 Task: Look for space in Pingzhuang, China from 2nd August, 2023 to 12th August, 2023 for 2 adults in price range Rs.5000 to Rs.10000. Place can be private room with 1  bedroom having 1 bed and 1 bathroom. Property type can be house, flat, guest house, hotel. Booking option can be shelf check-in. Required host language is Chinese (Simplified).
Action: Mouse moved to (634, 92)
Screenshot: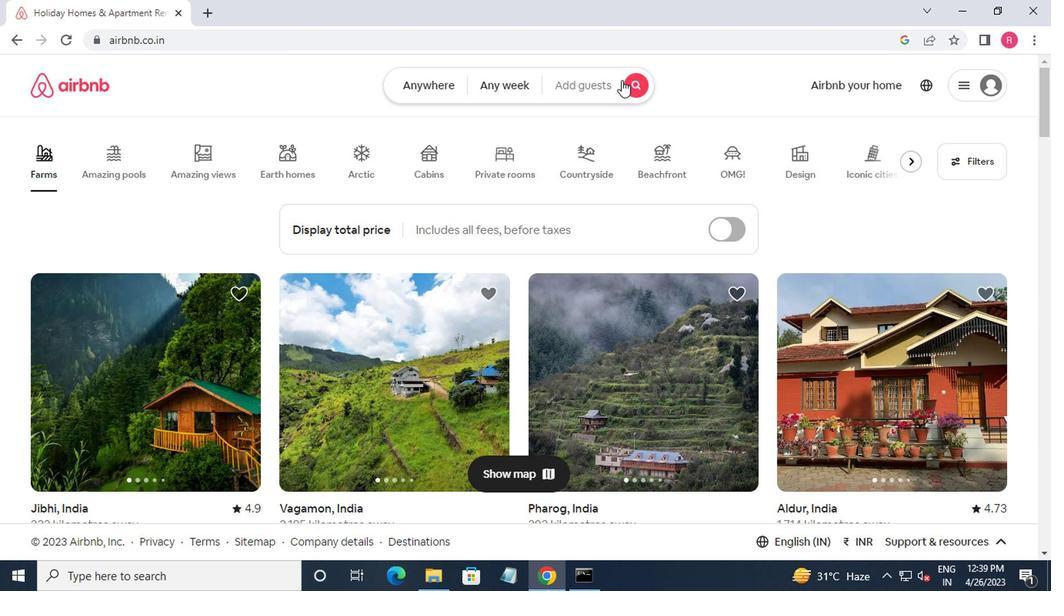 
Action: Mouse pressed left at (634, 92)
Screenshot: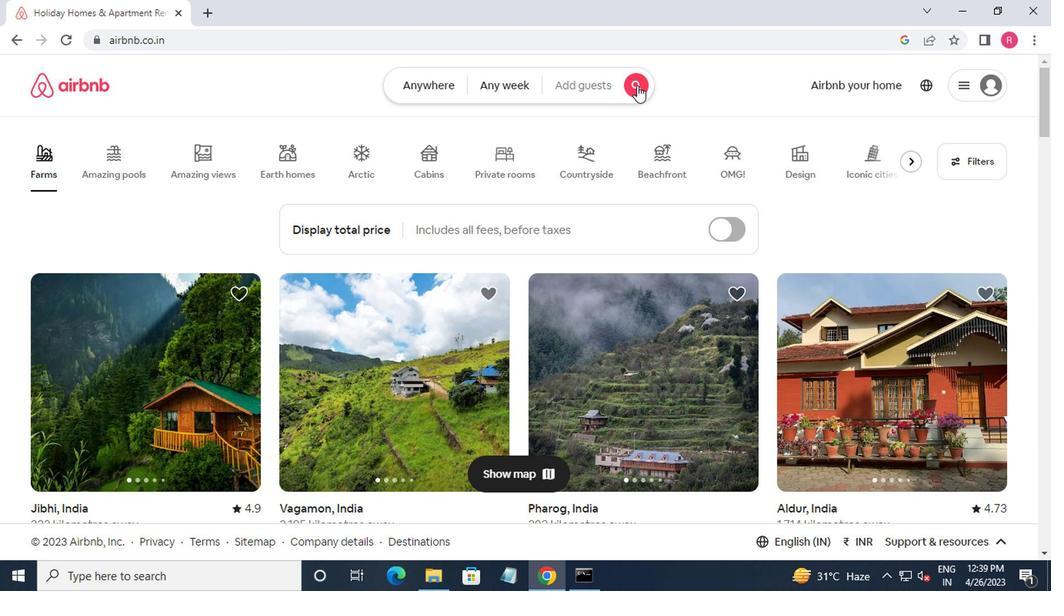 
Action: Mouse moved to (255, 149)
Screenshot: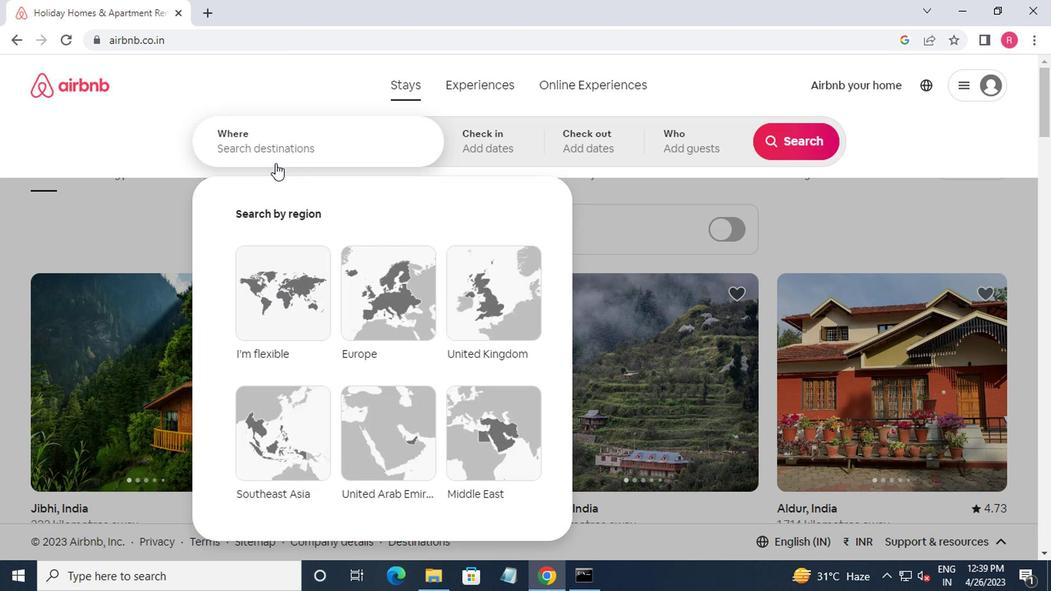 
Action: Mouse pressed left at (255, 149)
Screenshot: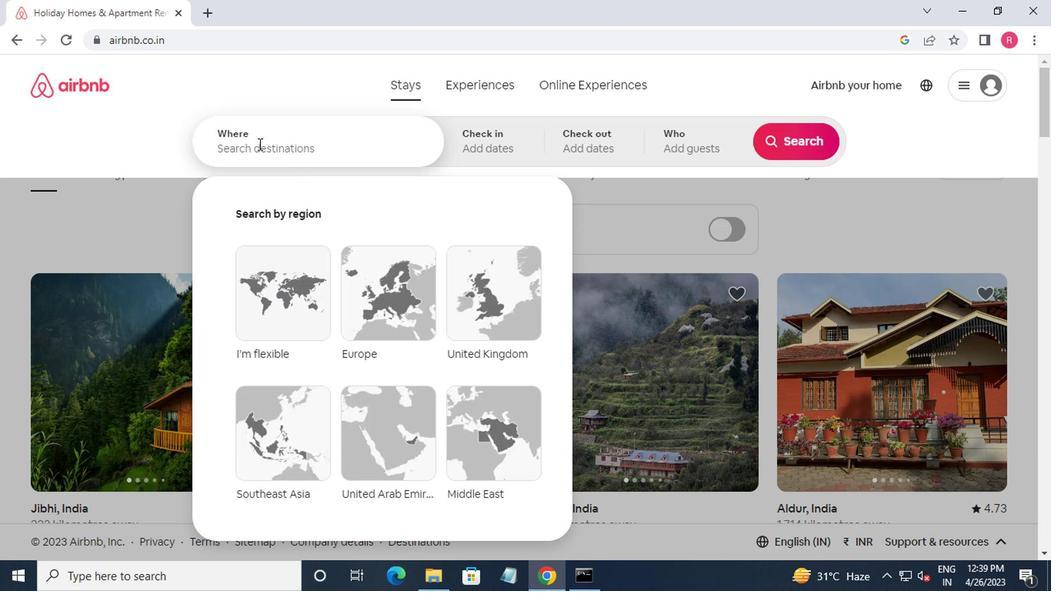 
Action: Mouse moved to (279, 149)
Screenshot: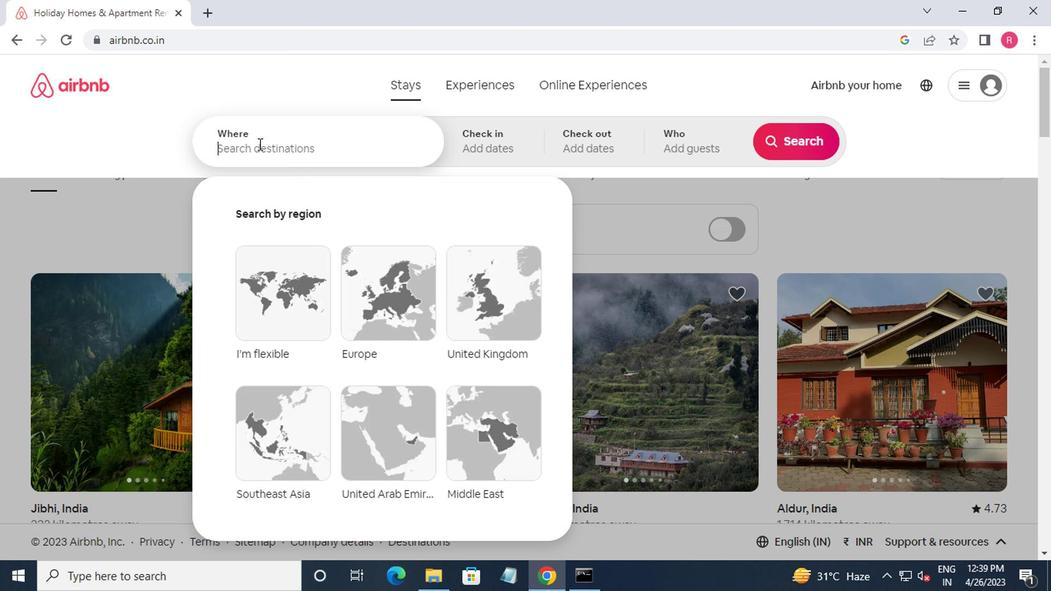 
Action: Key pressed pingznuang,china
Screenshot: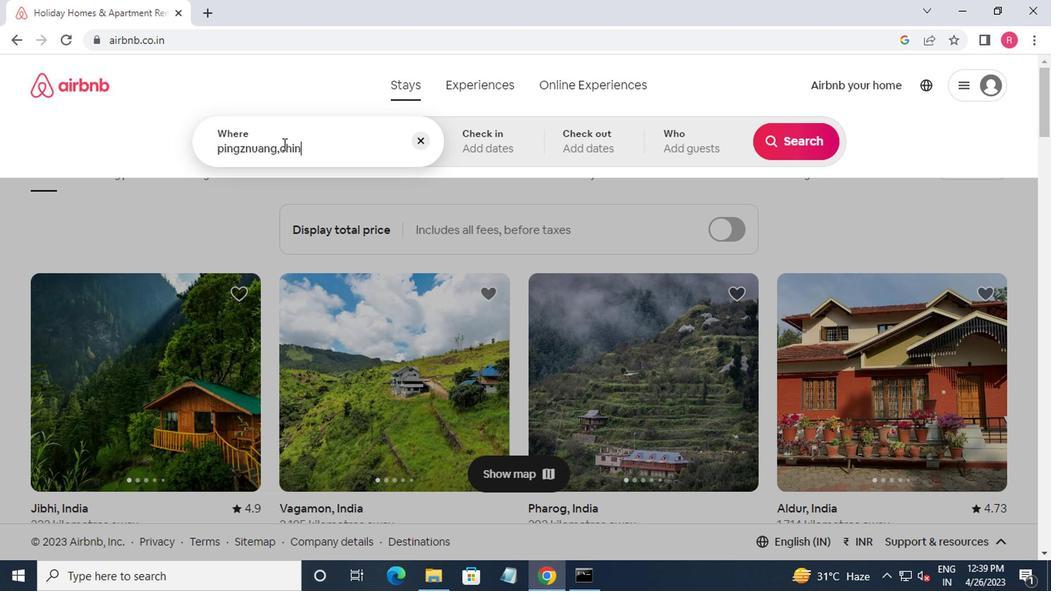 
Action: Mouse moved to (279, 149)
Screenshot: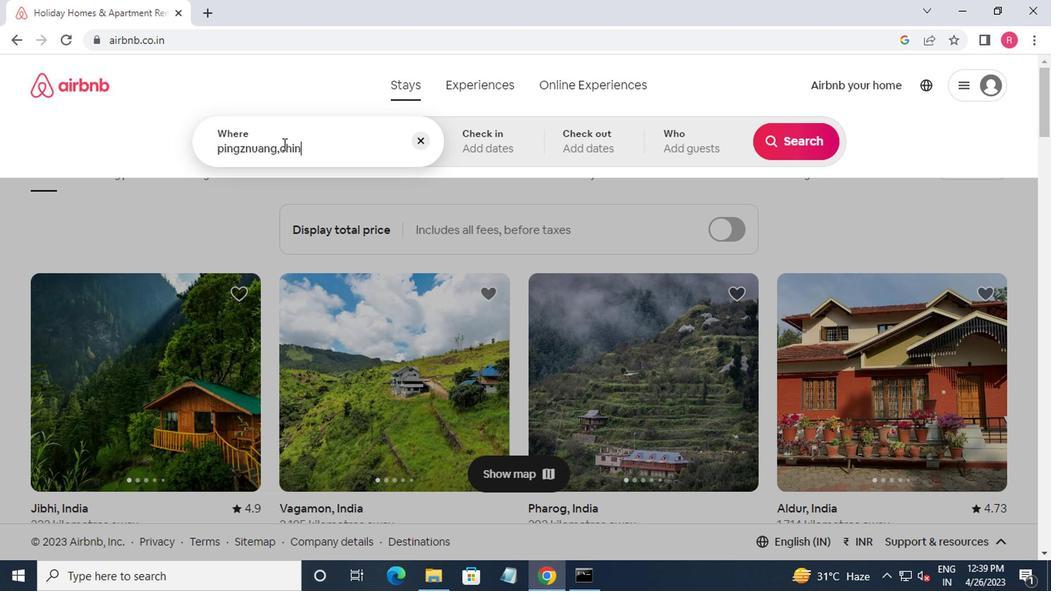 
Action: Key pressed <Key.enter>
Screenshot: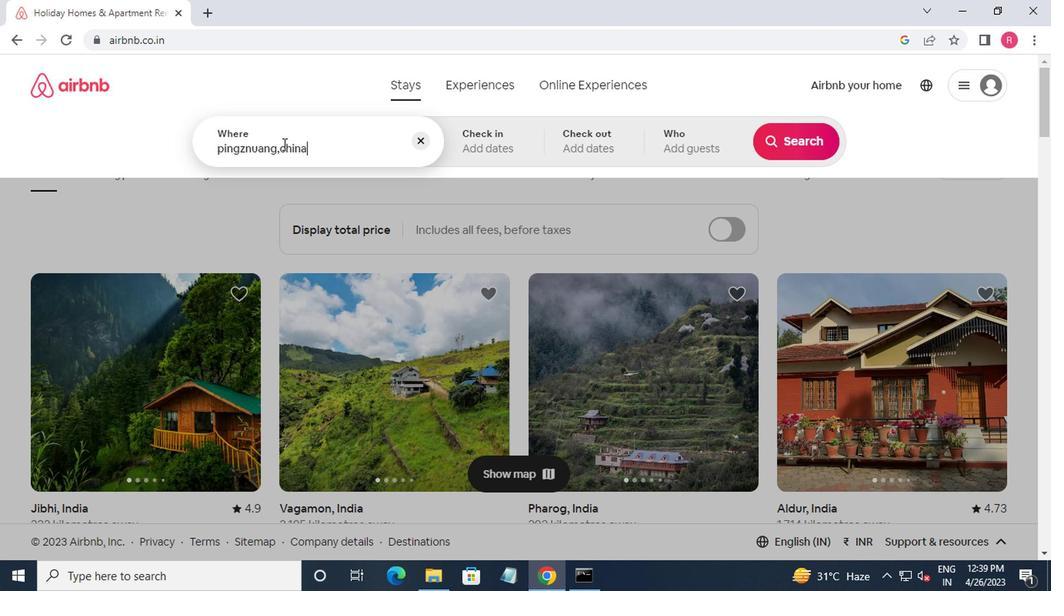 
Action: Mouse moved to (789, 266)
Screenshot: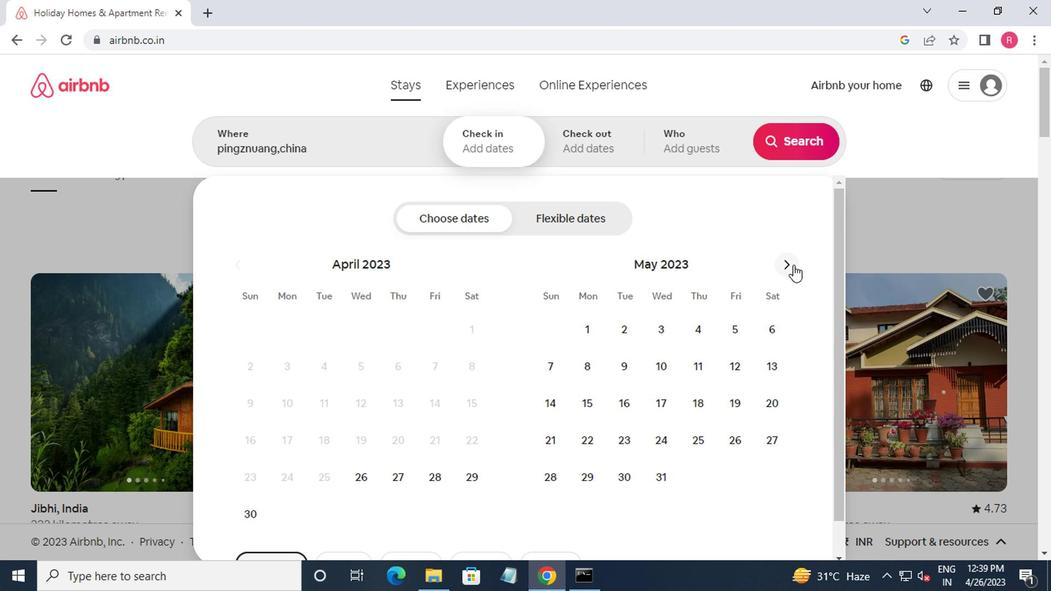 
Action: Mouse pressed left at (789, 266)
Screenshot: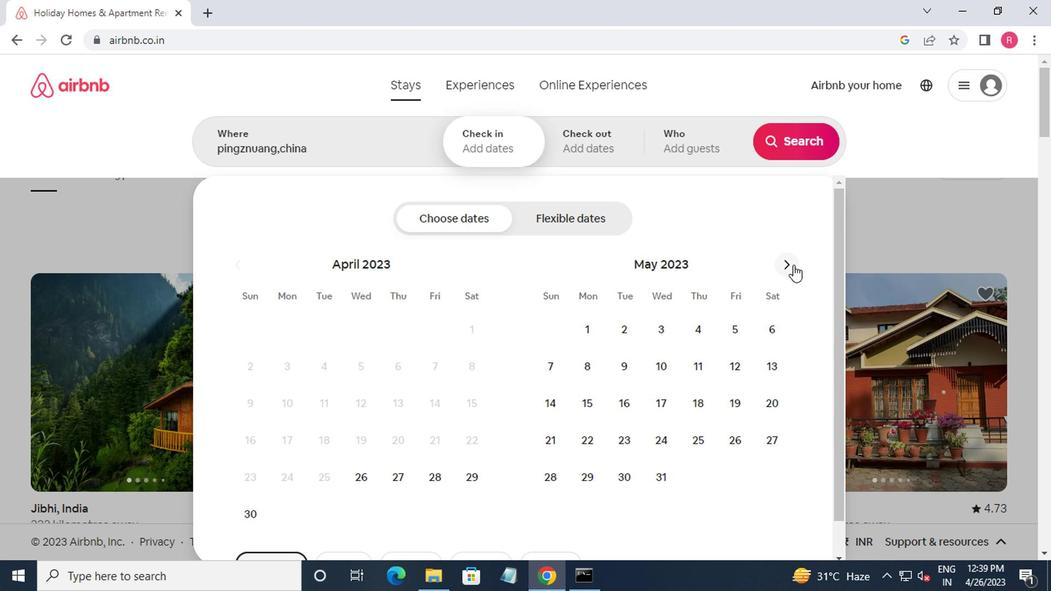
Action: Mouse moved to (788, 267)
Screenshot: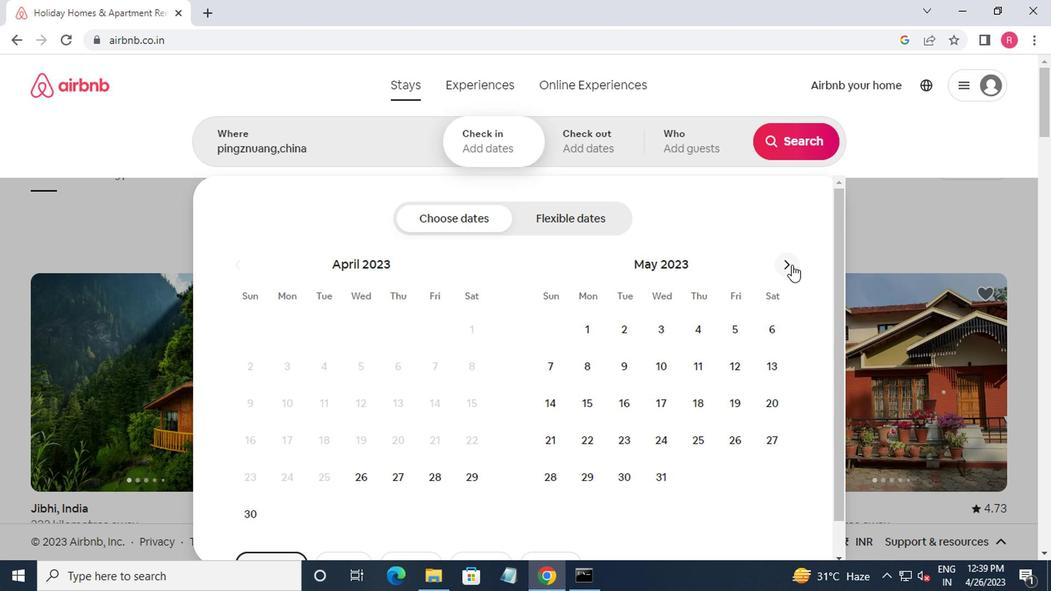 
Action: Mouse pressed left at (788, 267)
Screenshot: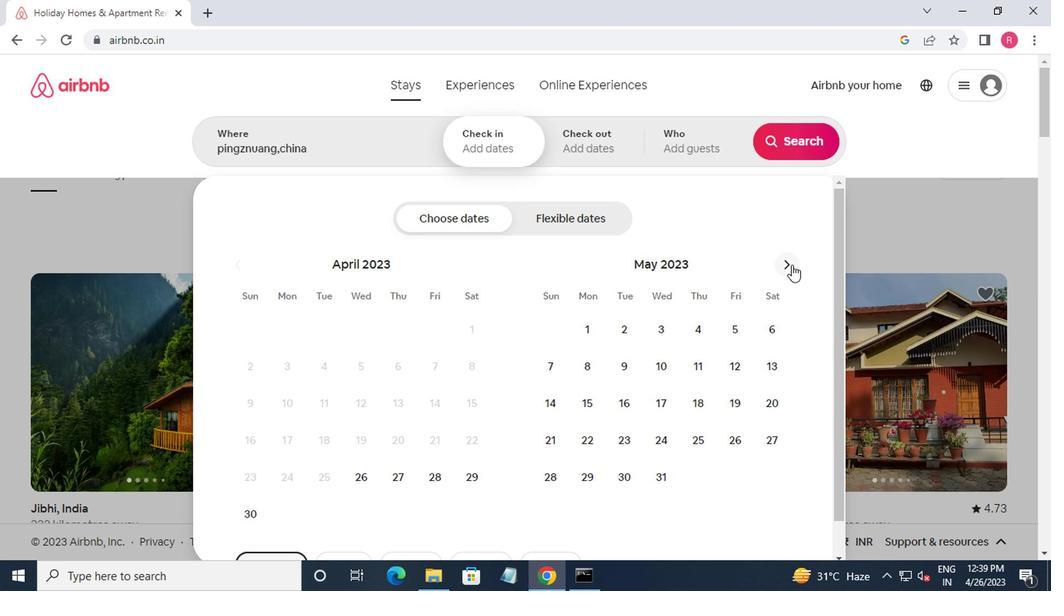 
Action: Mouse pressed left at (788, 267)
Screenshot: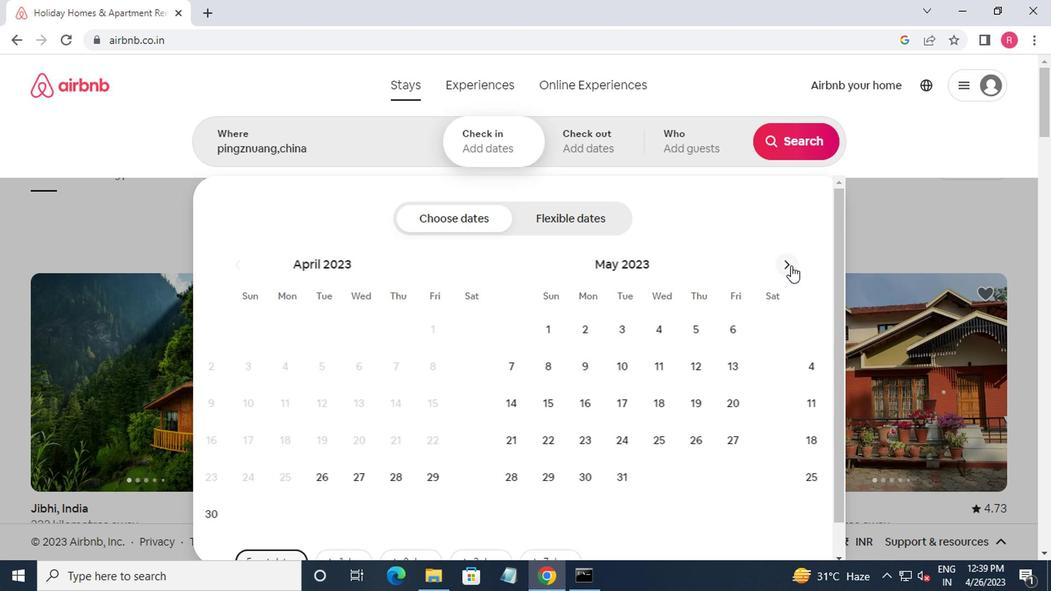 
Action: Mouse moved to (792, 270)
Screenshot: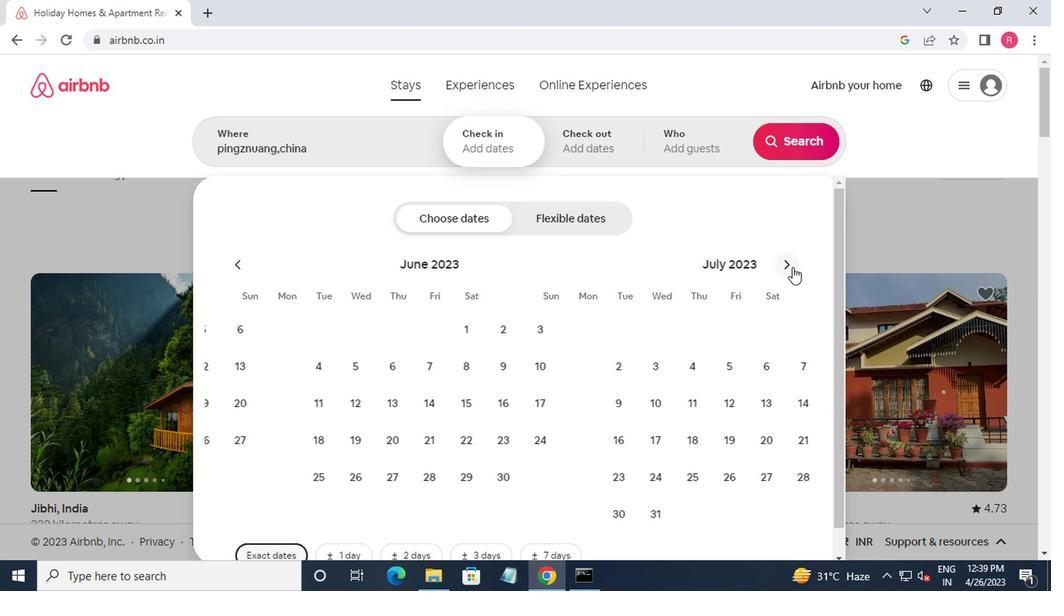 
Action: Mouse pressed left at (792, 270)
Screenshot: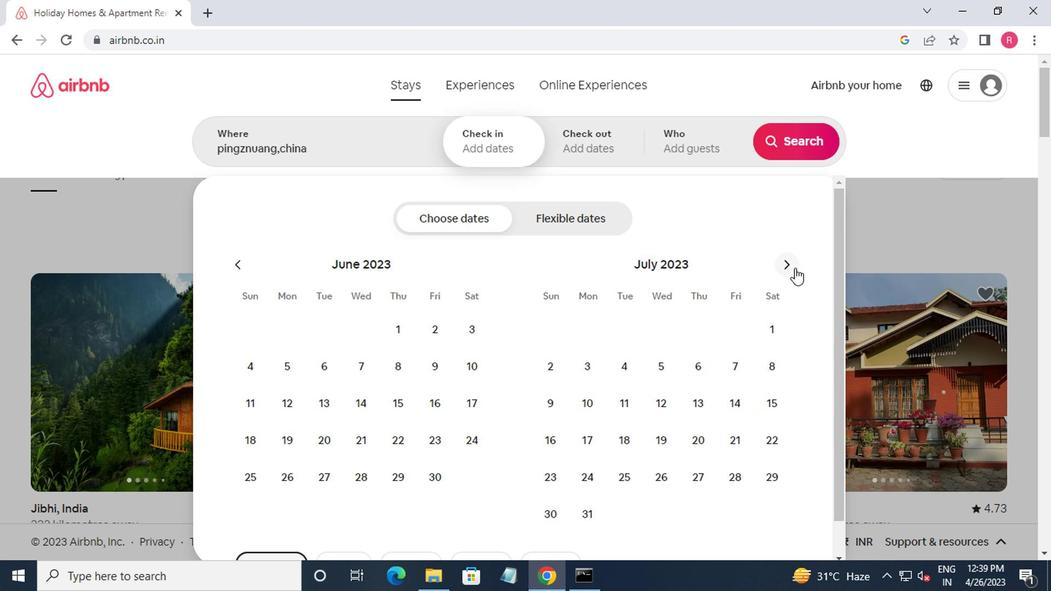 
Action: Mouse moved to (658, 334)
Screenshot: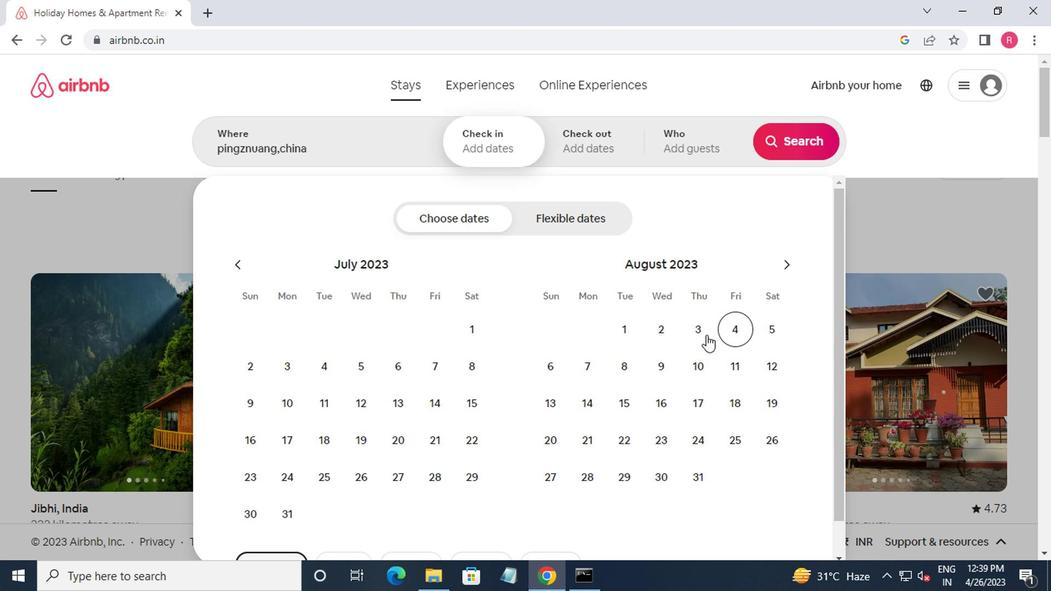 
Action: Mouse pressed left at (658, 334)
Screenshot: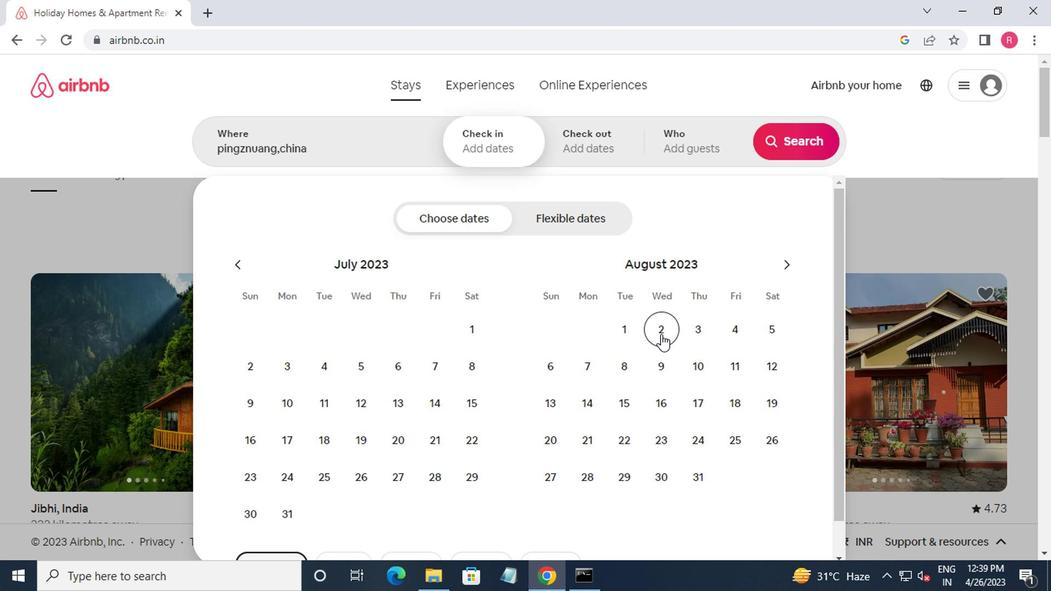 
Action: Mouse moved to (757, 363)
Screenshot: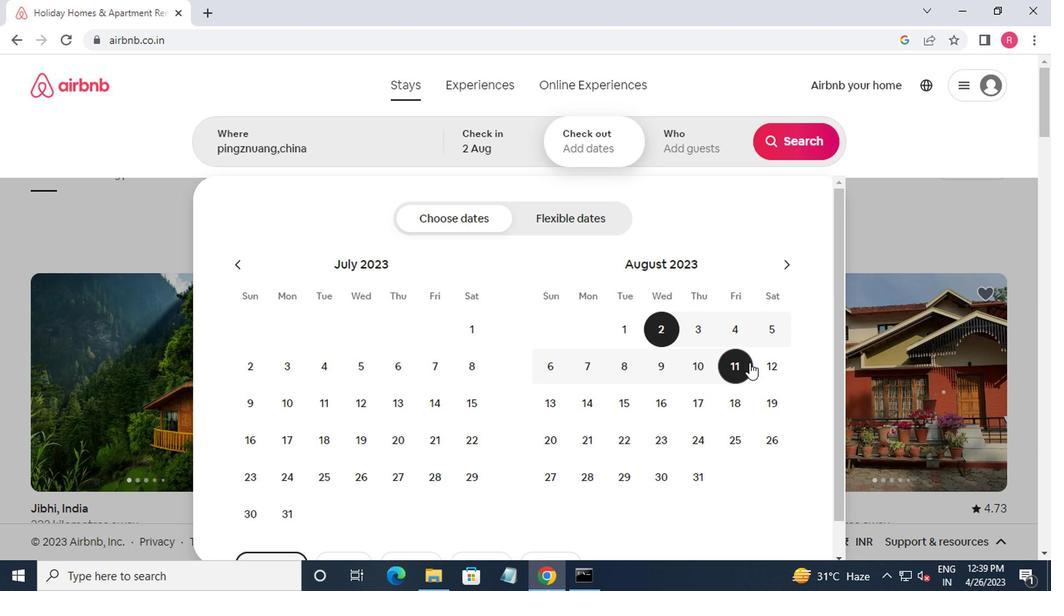 
Action: Mouse pressed left at (757, 363)
Screenshot: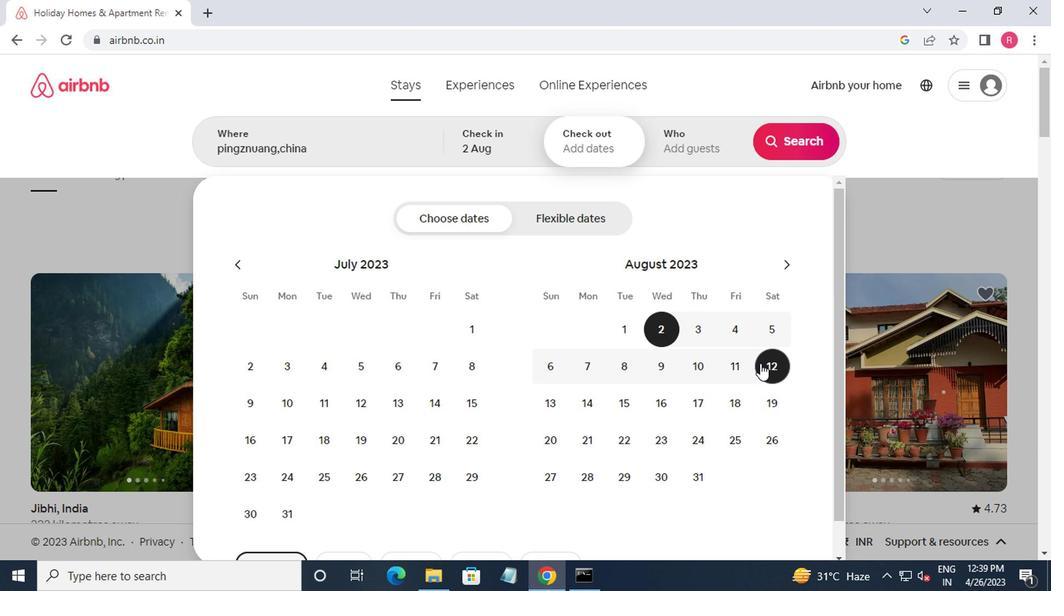 
Action: Mouse moved to (666, 157)
Screenshot: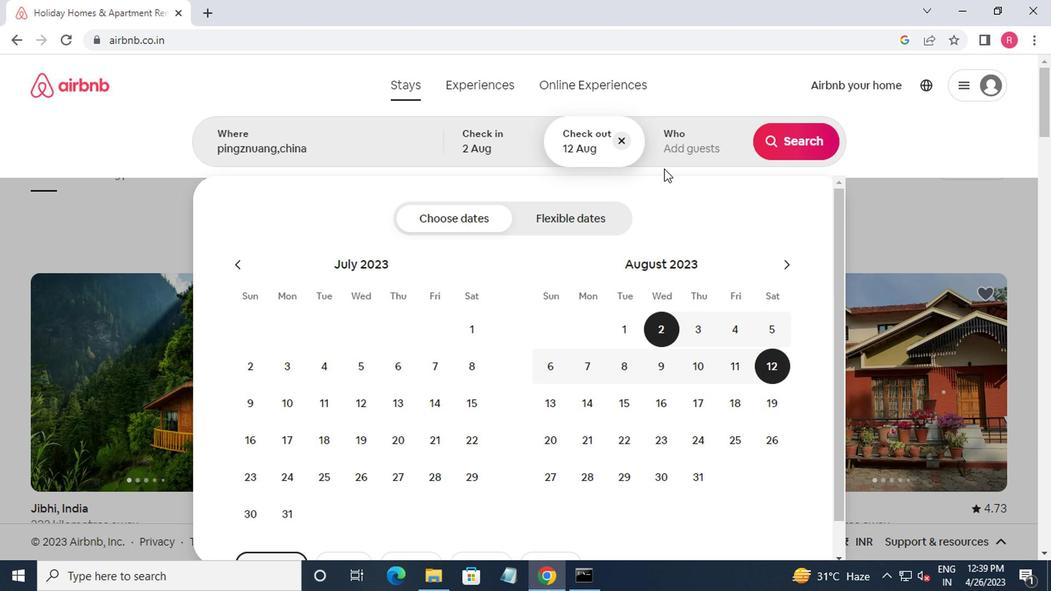 
Action: Mouse pressed left at (666, 157)
Screenshot: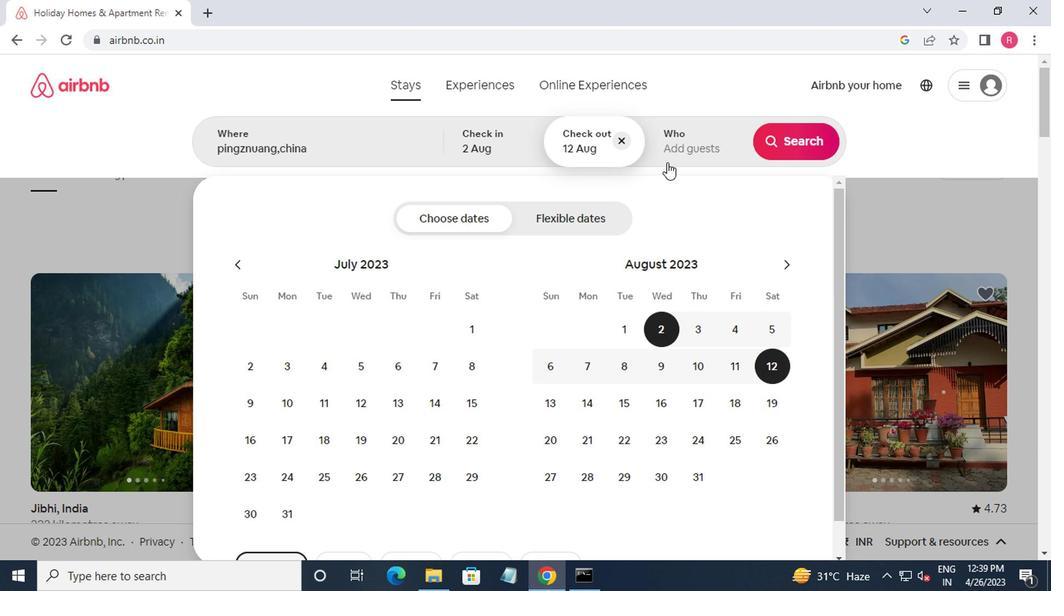 
Action: Mouse moved to (804, 224)
Screenshot: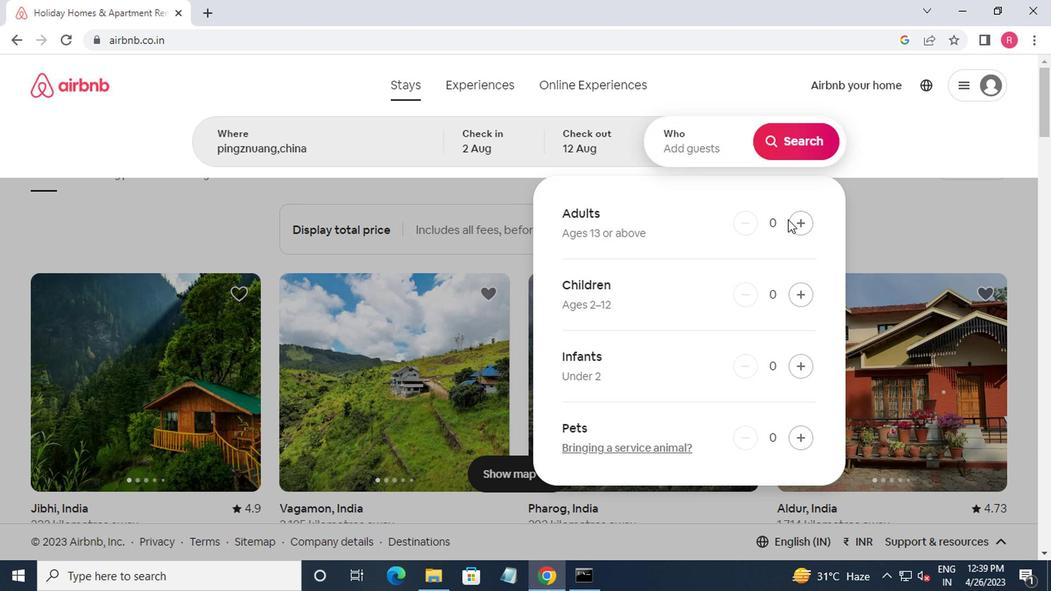 
Action: Mouse pressed left at (804, 224)
Screenshot: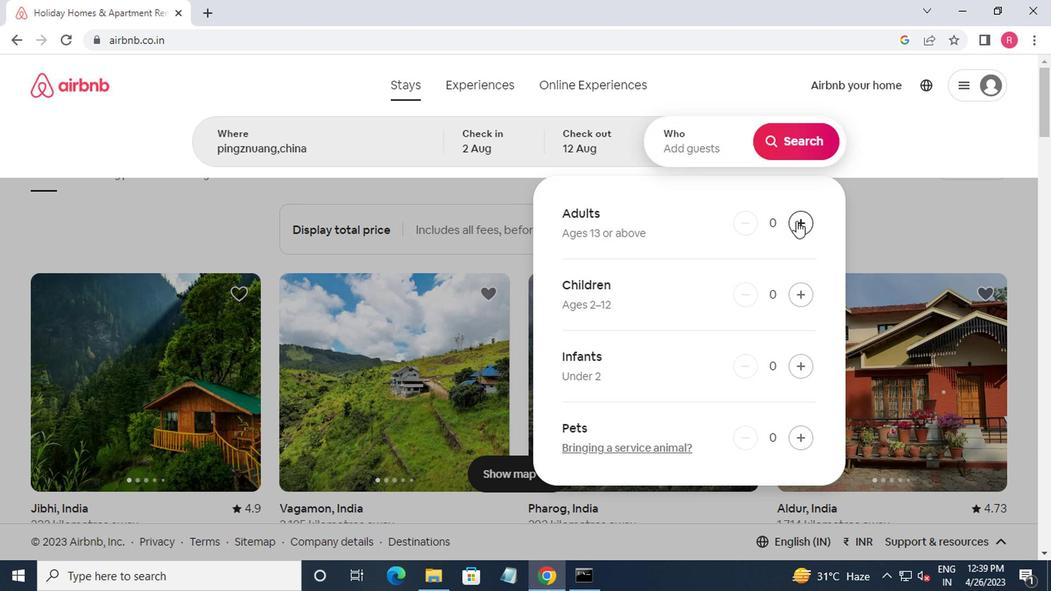
Action: Mouse moved to (804, 224)
Screenshot: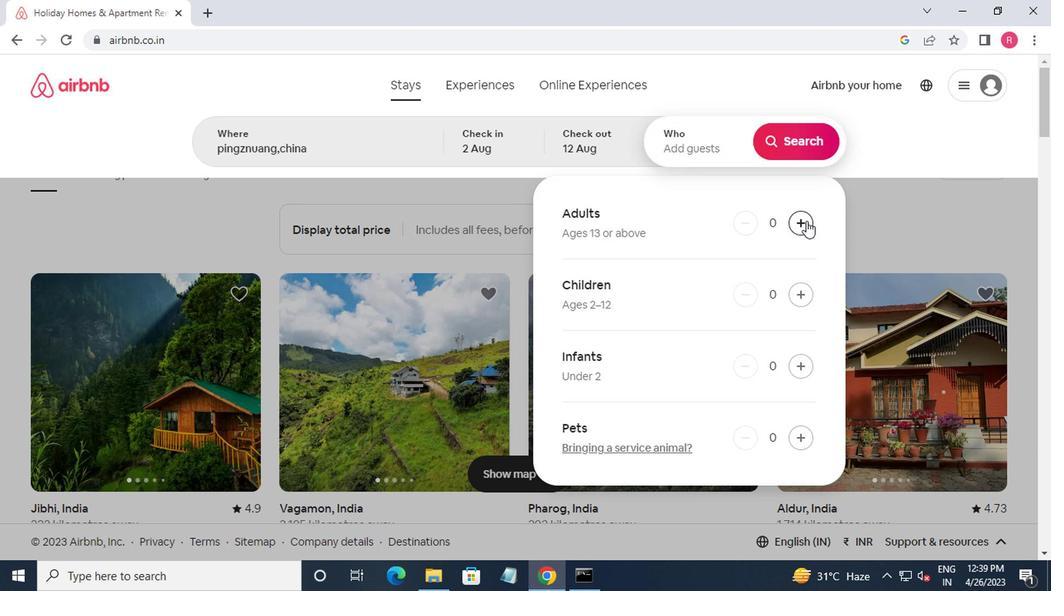 
Action: Mouse pressed left at (804, 224)
Screenshot: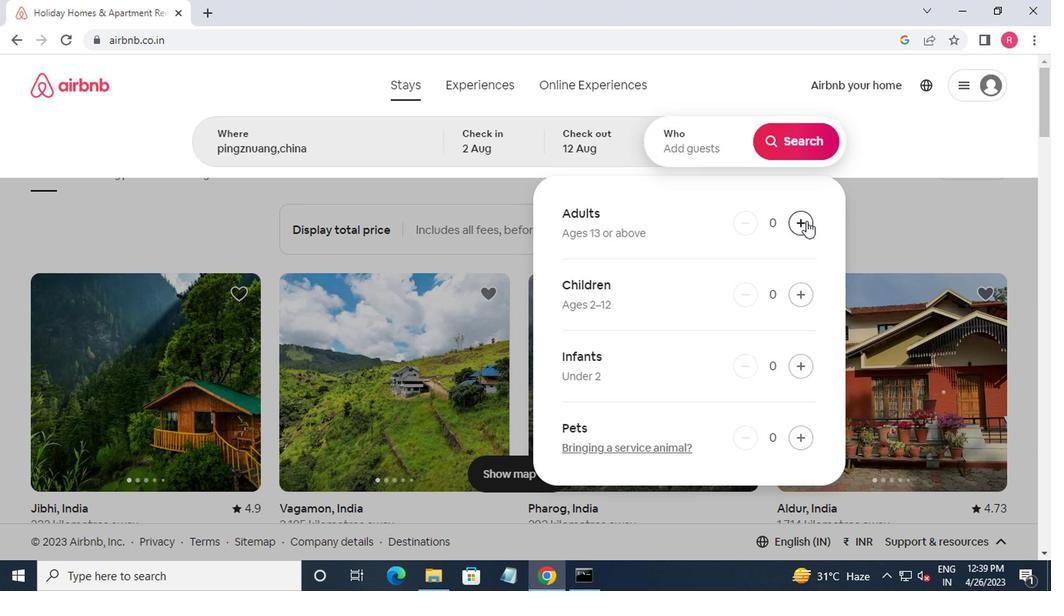 
Action: Mouse moved to (788, 147)
Screenshot: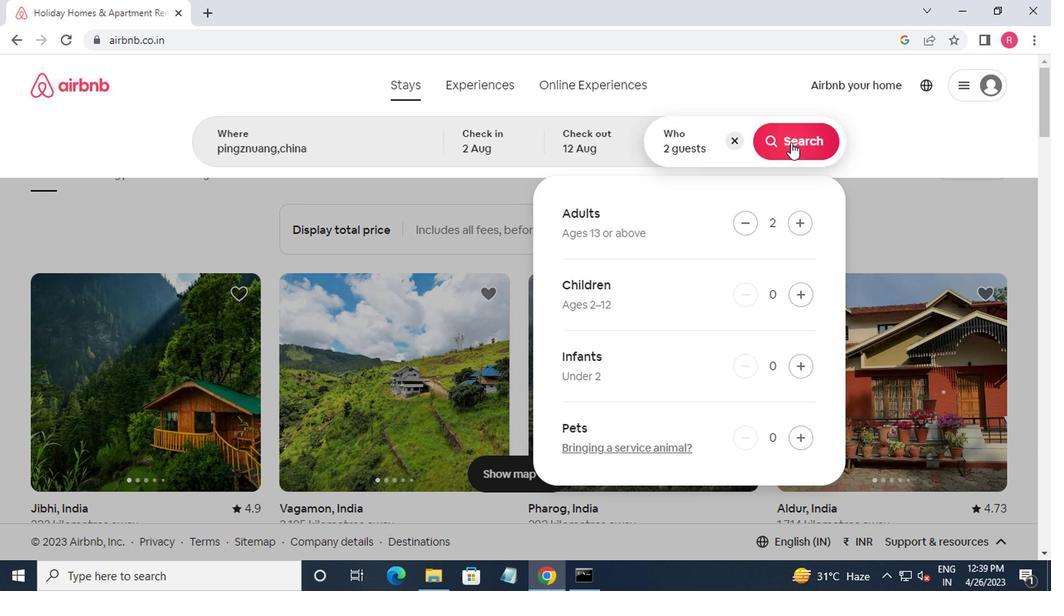 
Action: Mouse pressed left at (788, 147)
Screenshot: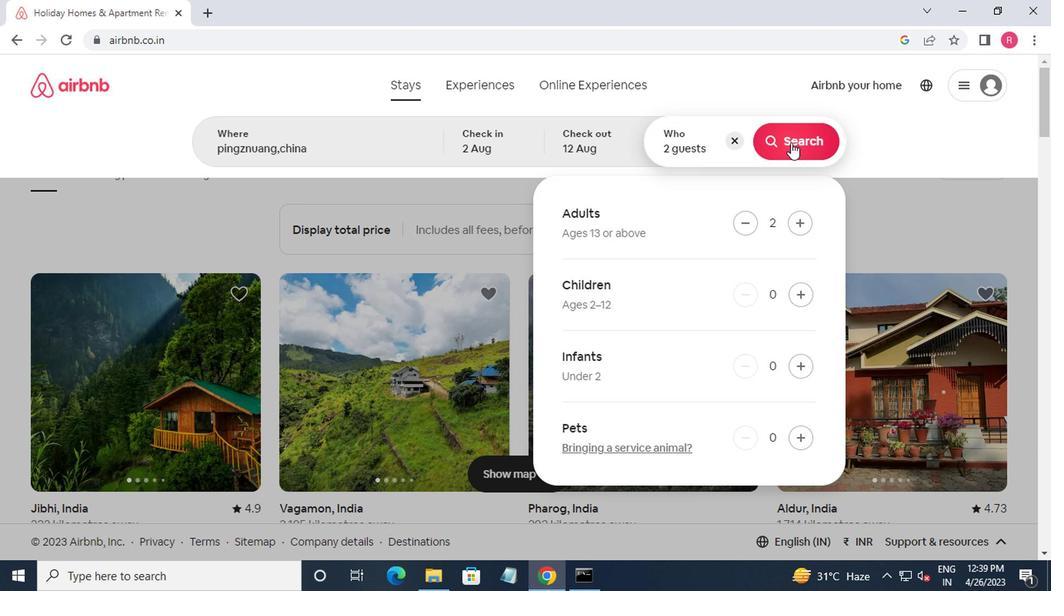 
Action: Mouse moved to (959, 146)
Screenshot: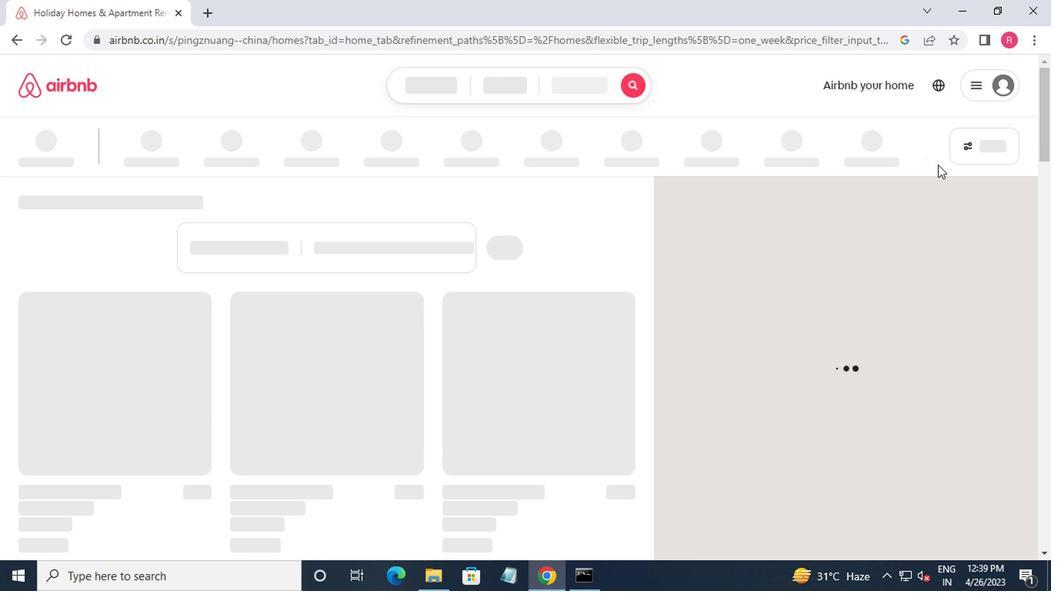 
Action: Mouse pressed left at (959, 146)
Screenshot: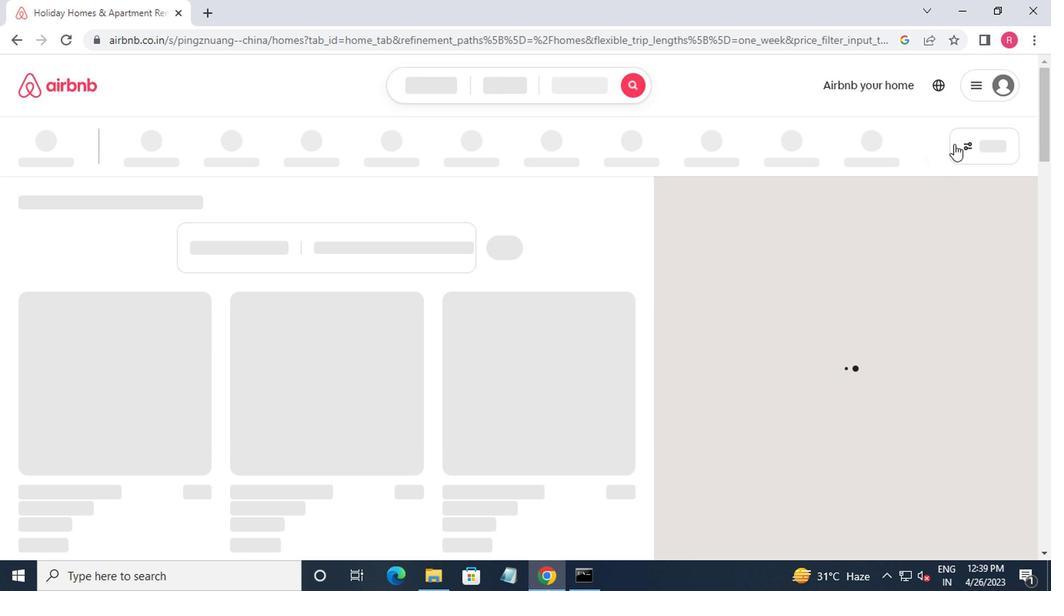 
Action: Mouse moved to (372, 254)
Screenshot: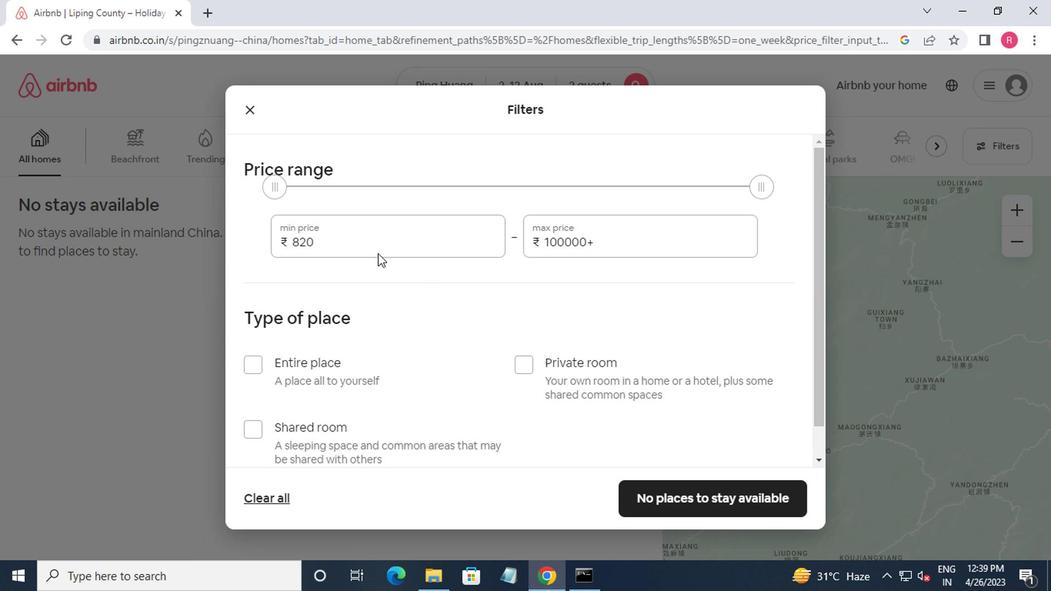 
Action: Mouse pressed left at (372, 254)
Screenshot: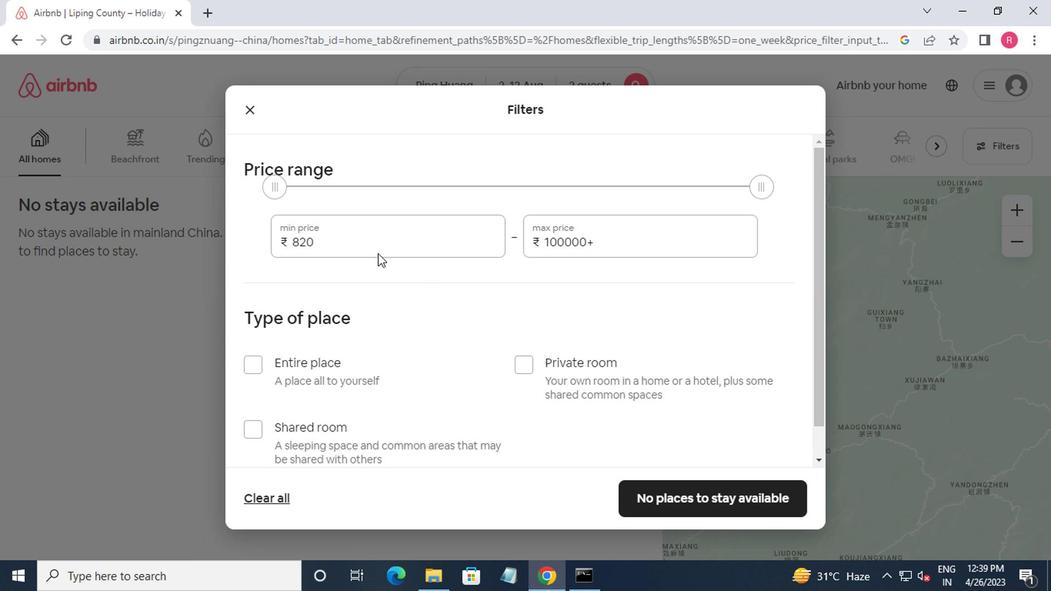 
Action: Mouse moved to (350, 229)
Screenshot: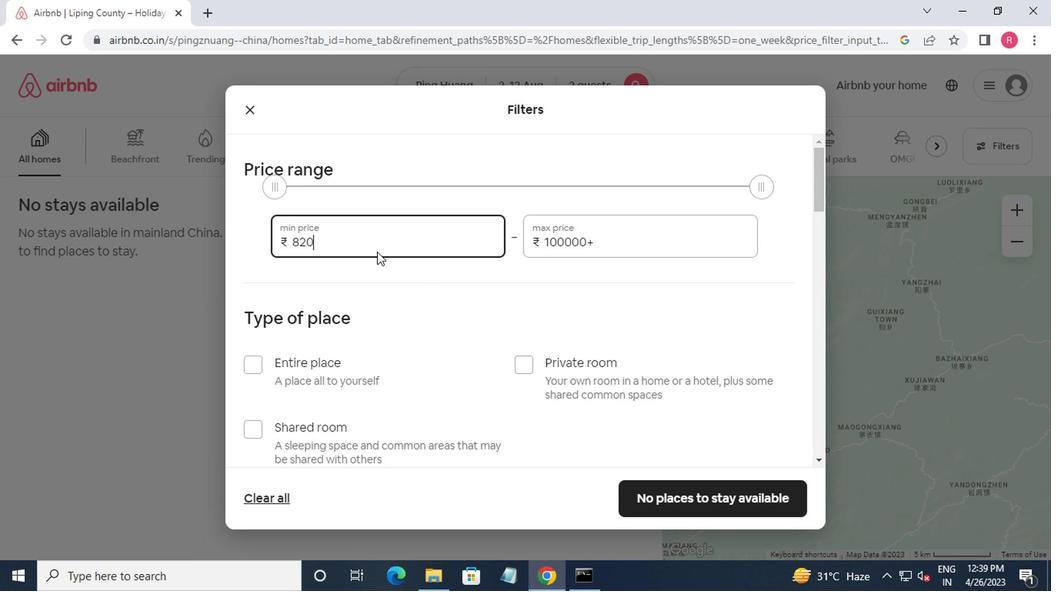 
Action: Key pressed <Key.backspace>
Screenshot: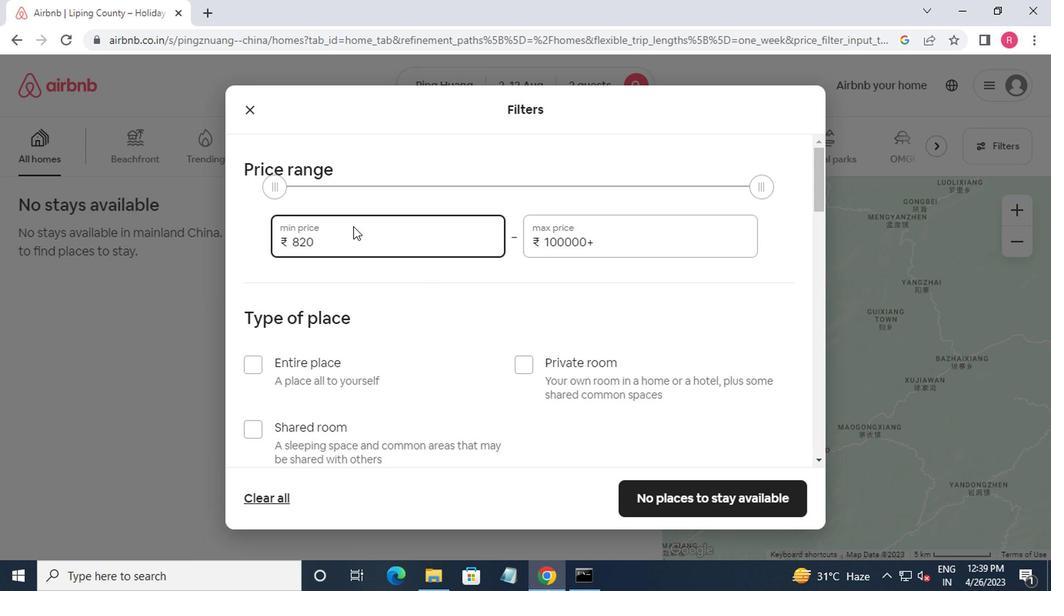 
Action: Mouse moved to (350, 229)
Screenshot: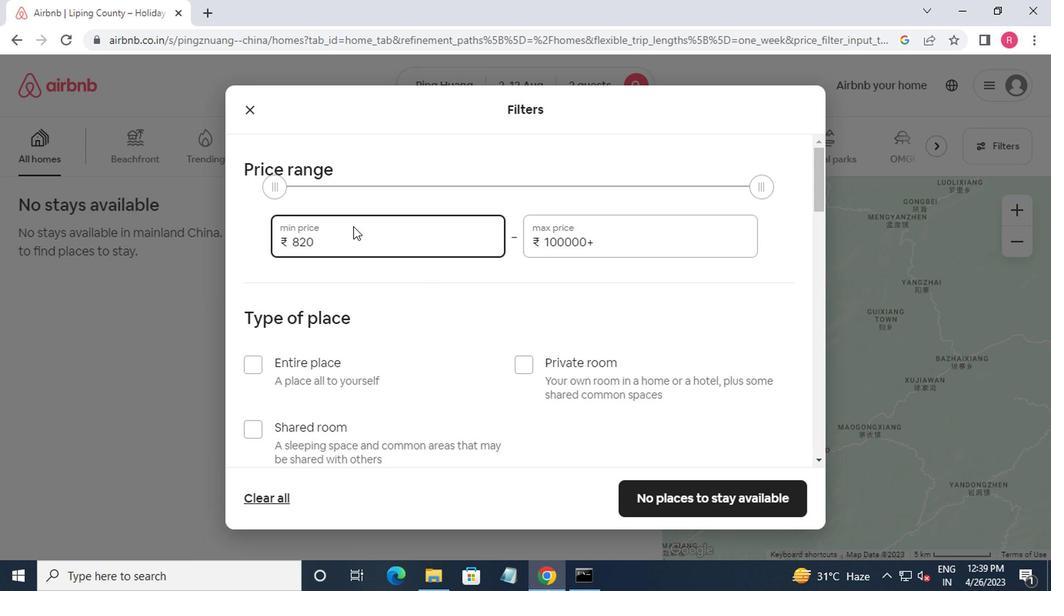 
Action: Key pressed <Key.backspace><Key.backspace><Key.backspace>5000
Screenshot: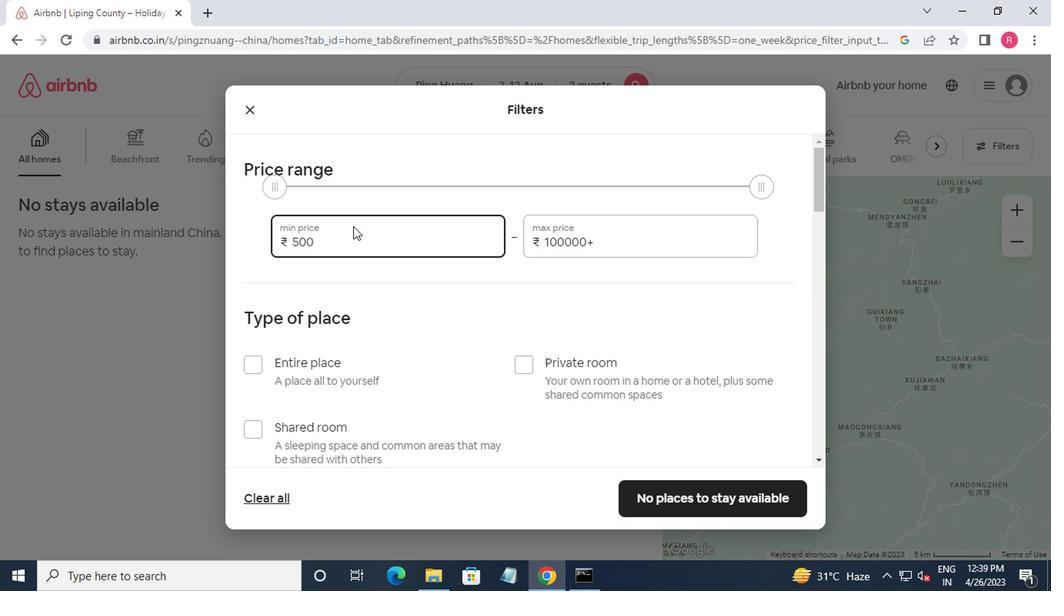 
Action: Mouse moved to (326, 163)
Screenshot: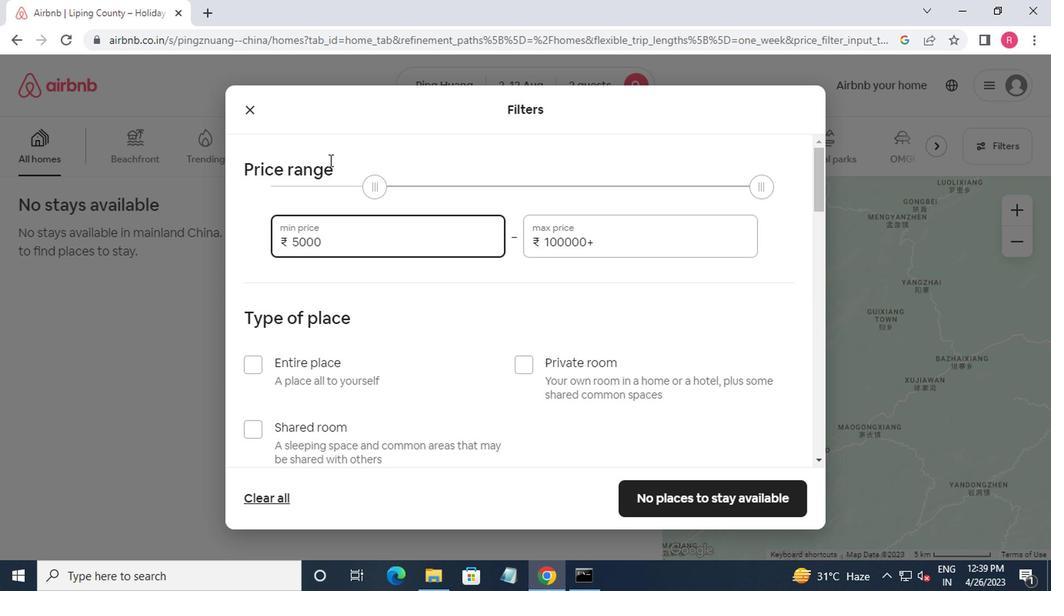 
Action: Key pressed <Key.tab>10000
Screenshot: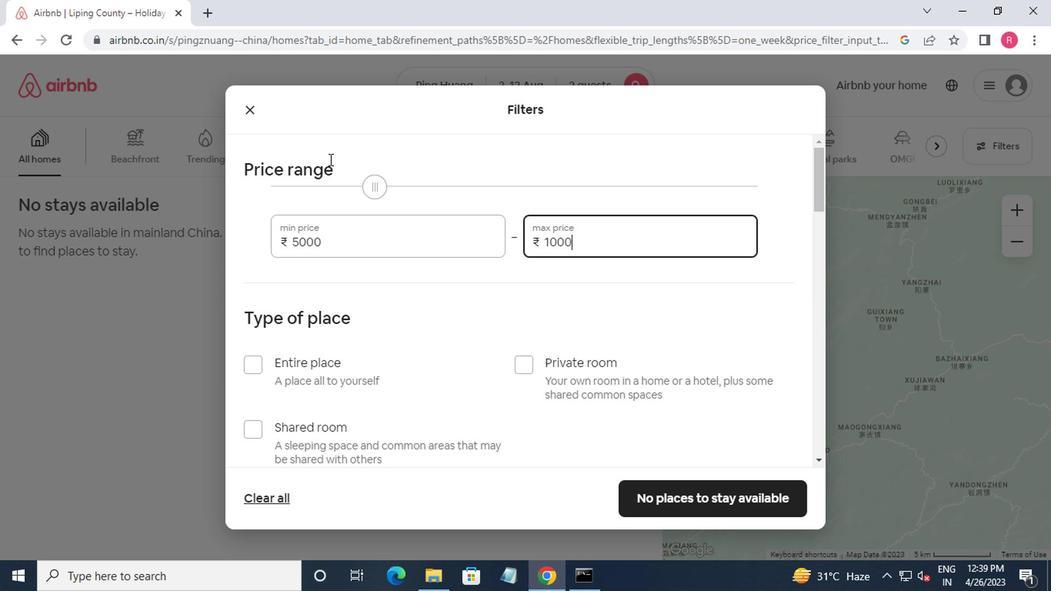 
Action: Mouse moved to (348, 346)
Screenshot: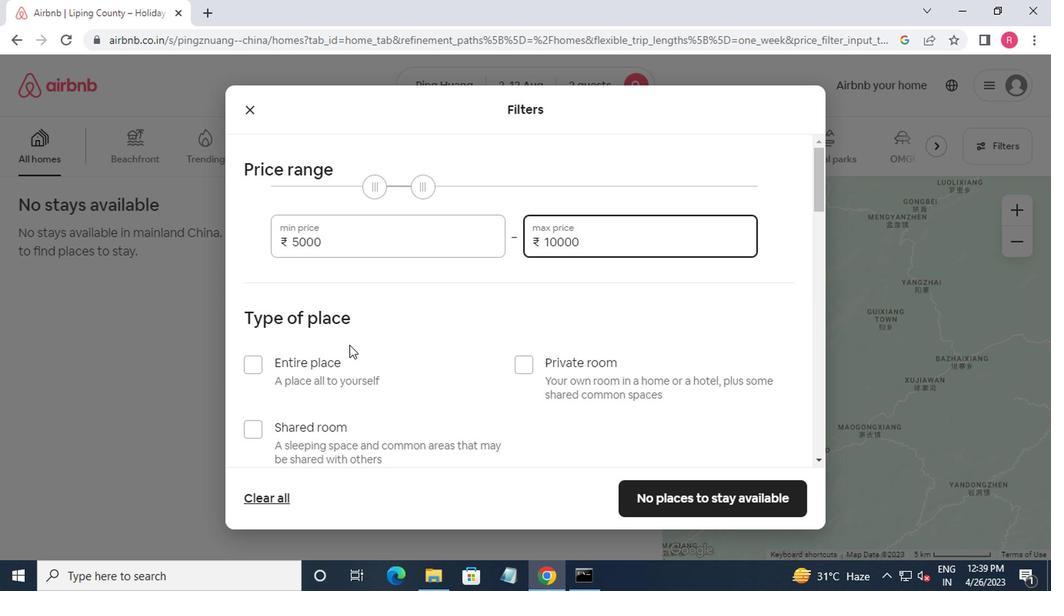 
Action: Mouse scrolled (348, 346) with delta (0, 0)
Screenshot: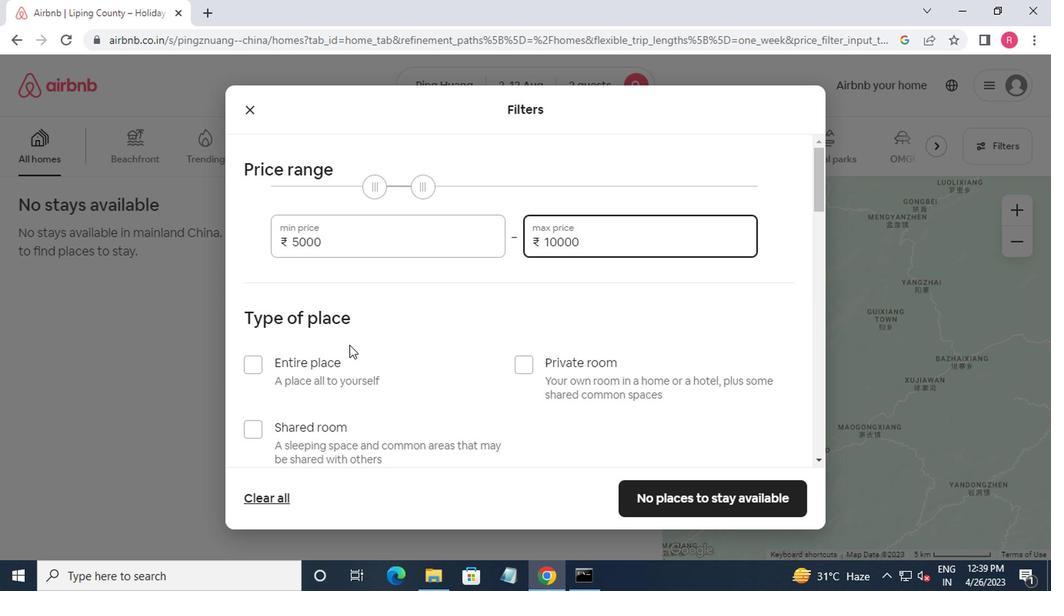 
Action: Mouse moved to (349, 347)
Screenshot: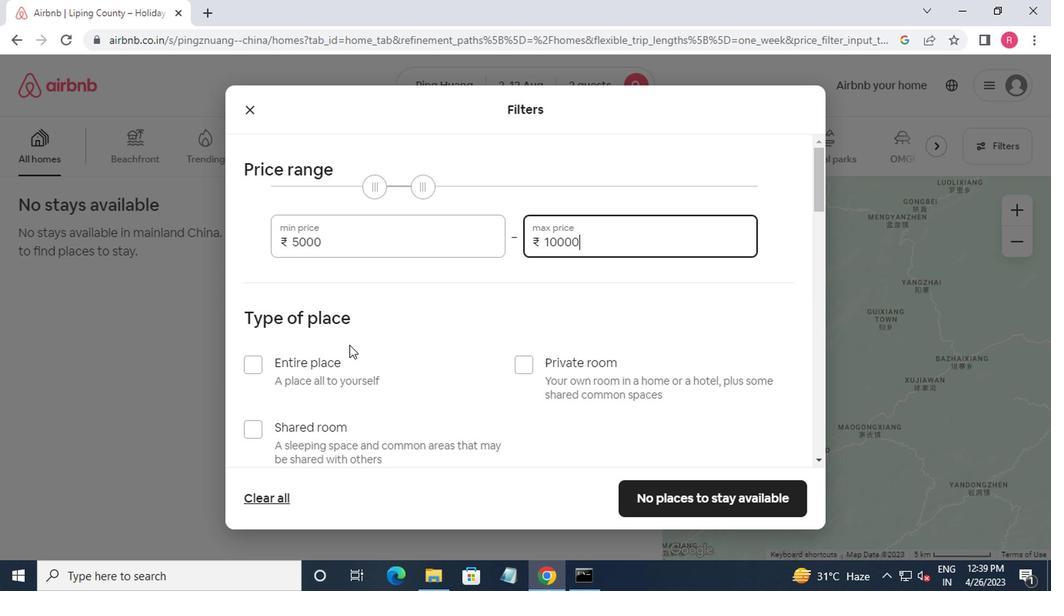 
Action: Mouse scrolled (349, 346) with delta (0, 0)
Screenshot: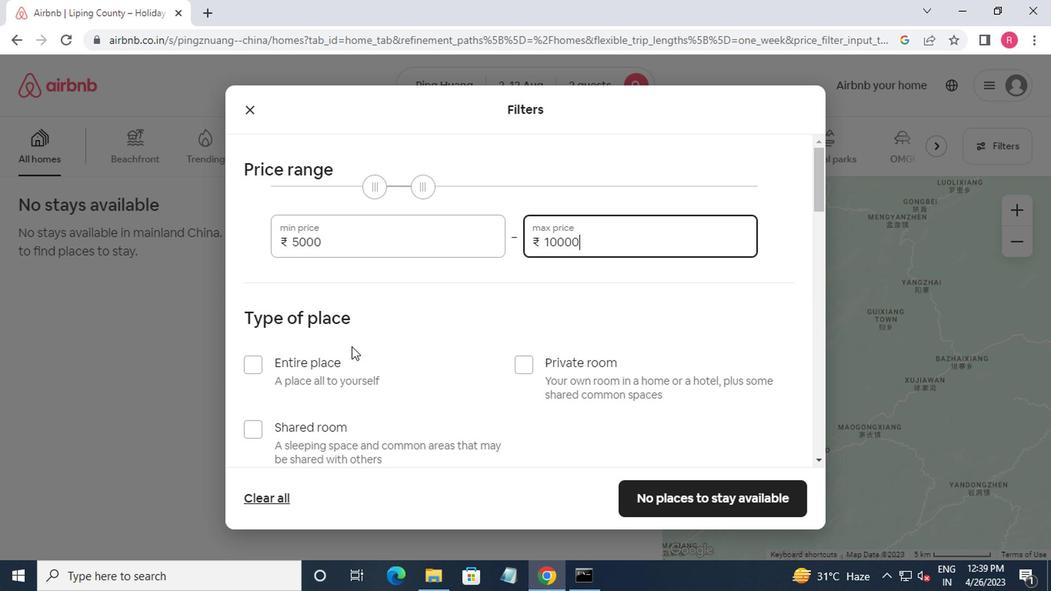 
Action: Mouse moved to (522, 215)
Screenshot: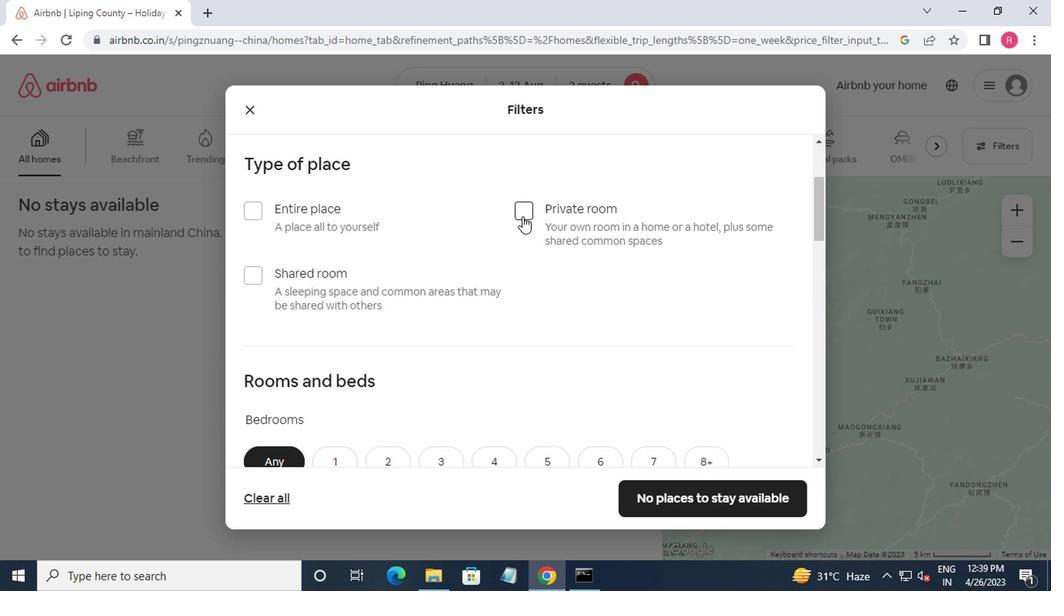 
Action: Mouse pressed left at (522, 215)
Screenshot: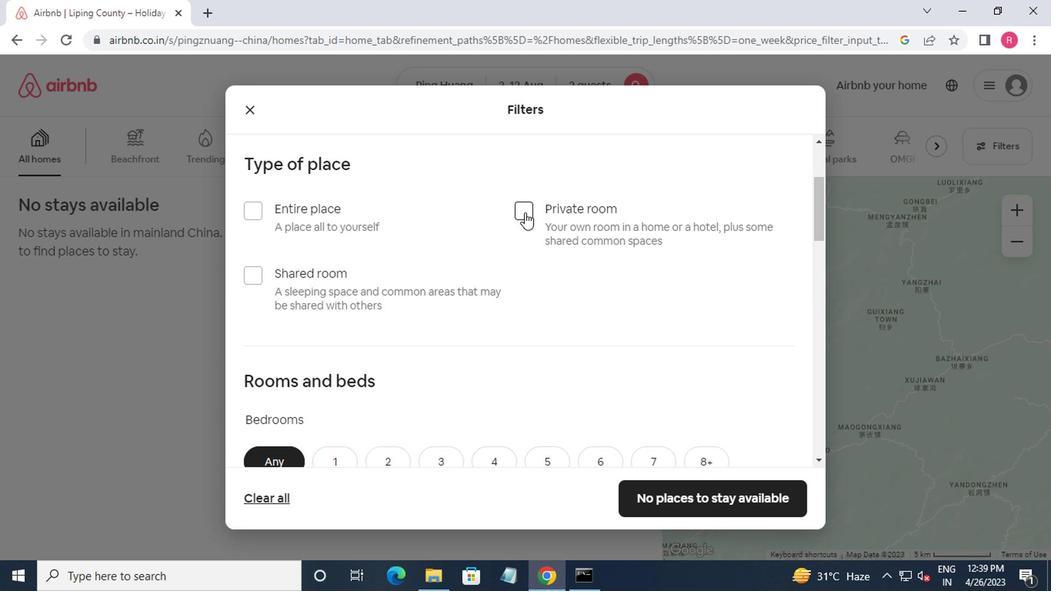 
Action: Mouse moved to (531, 221)
Screenshot: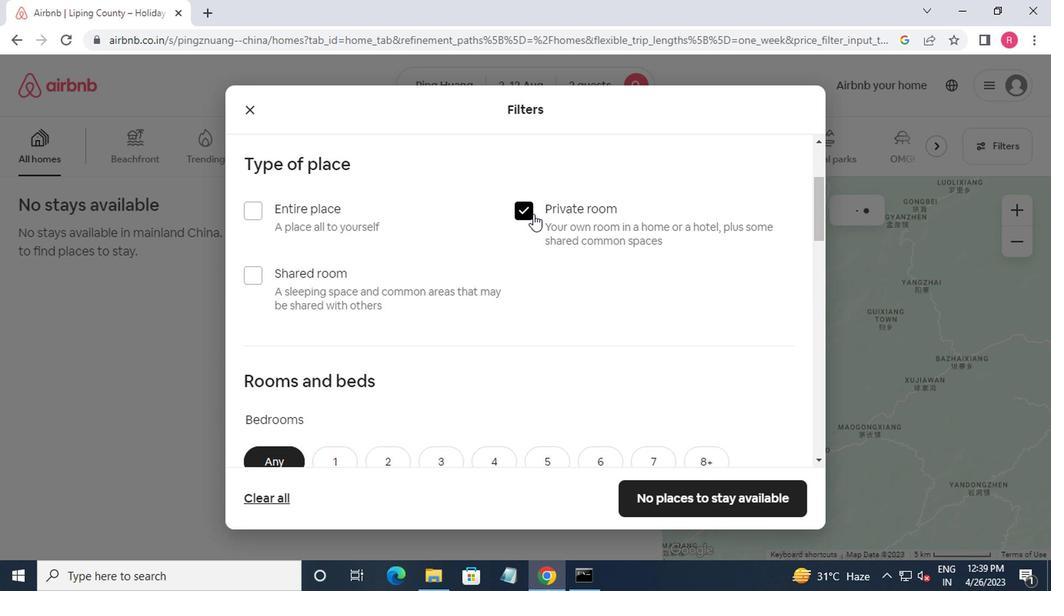 
Action: Mouse scrolled (531, 220) with delta (0, -1)
Screenshot: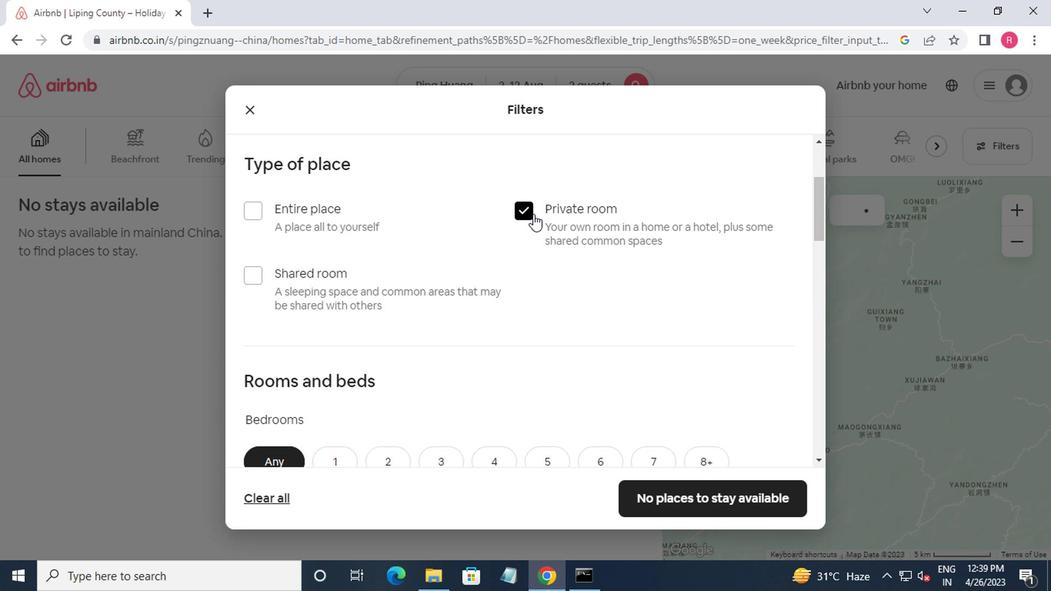 
Action: Mouse moved to (460, 273)
Screenshot: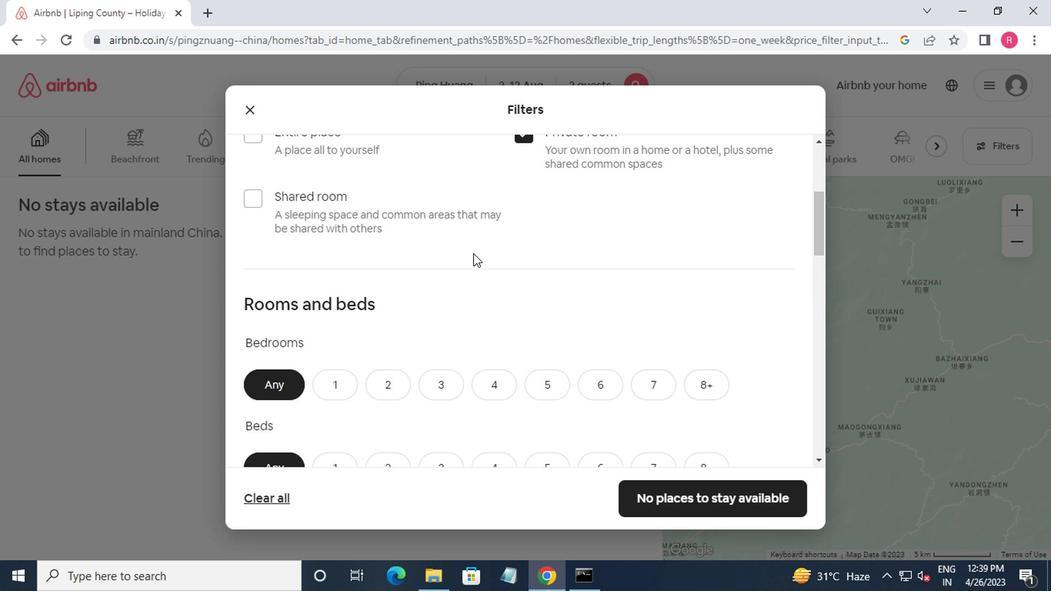 
Action: Mouse scrolled (460, 272) with delta (0, -1)
Screenshot: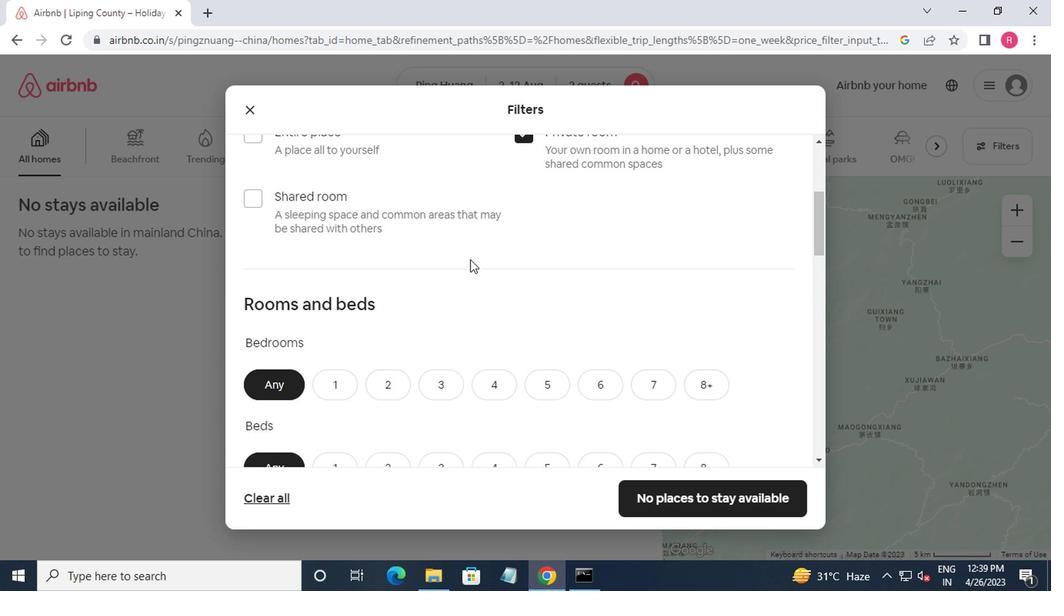 
Action: Mouse moved to (334, 316)
Screenshot: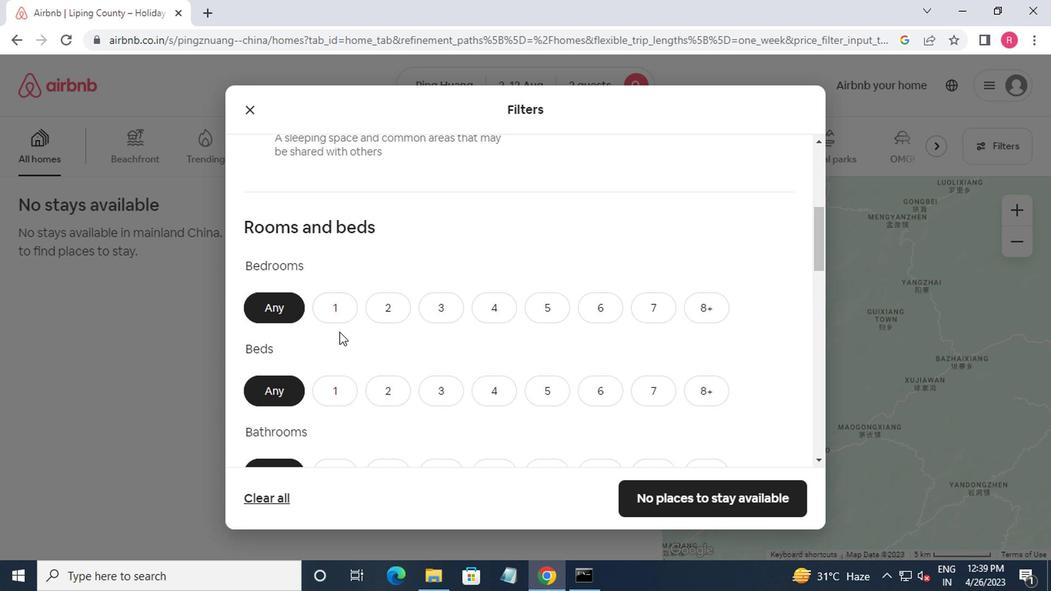 
Action: Mouse pressed left at (334, 316)
Screenshot: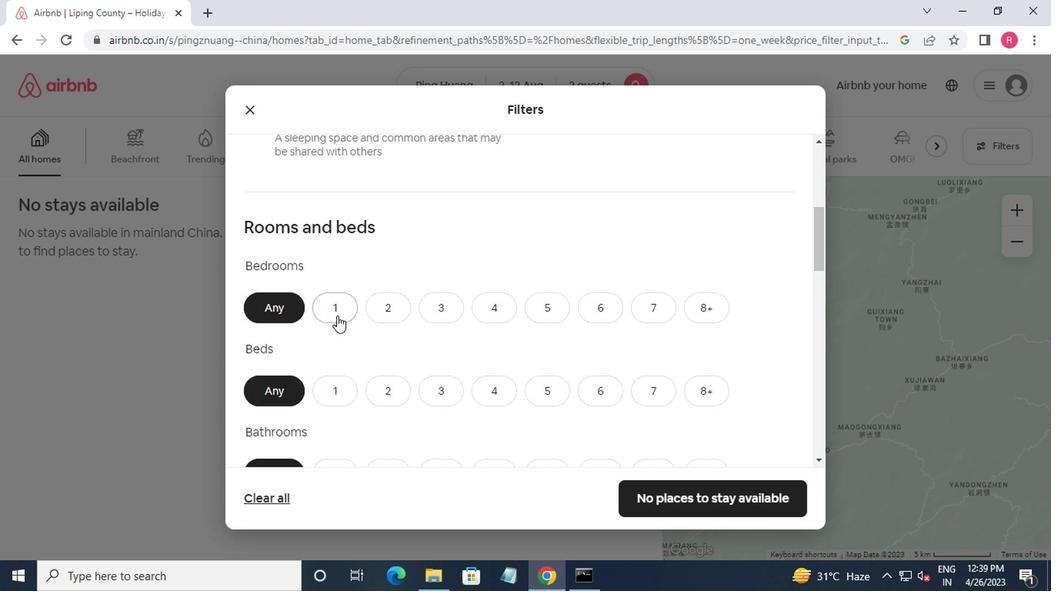 
Action: Mouse moved to (344, 395)
Screenshot: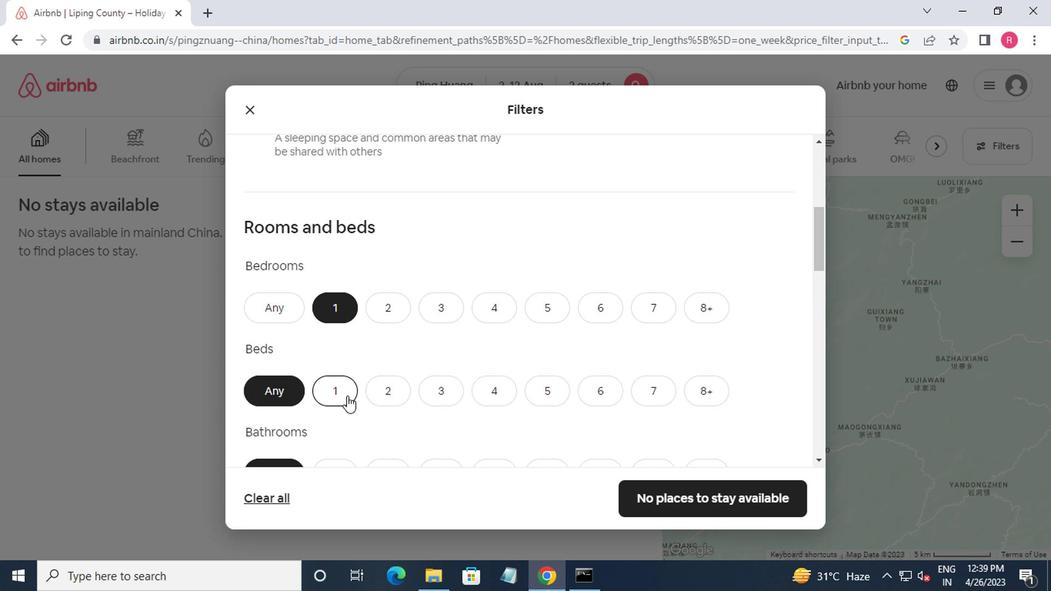 
Action: Mouse pressed left at (344, 395)
Screenshot: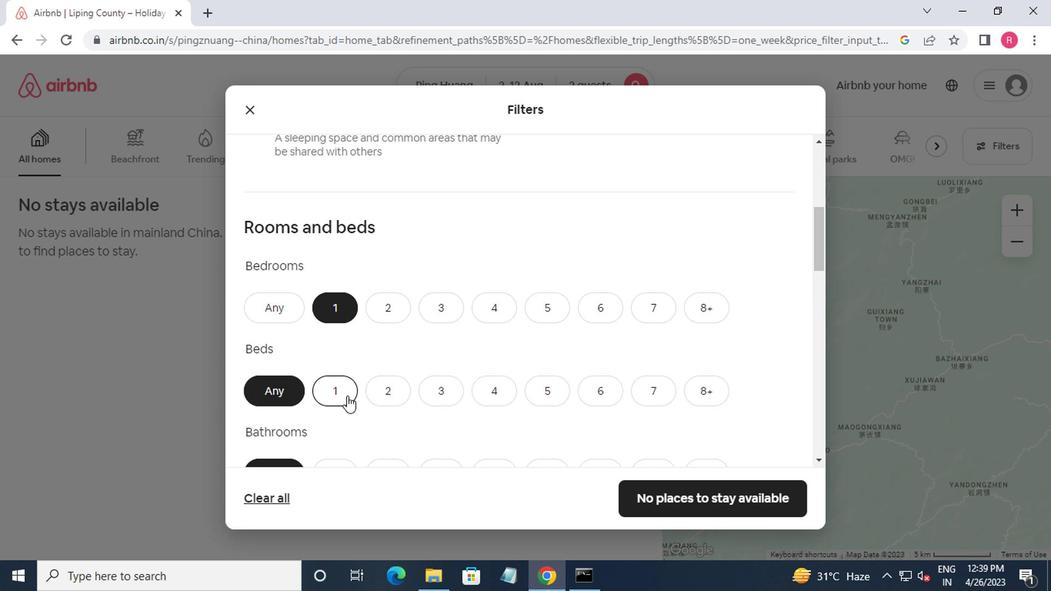 
Action: Mouse moved to (346, 399)
Screenshot: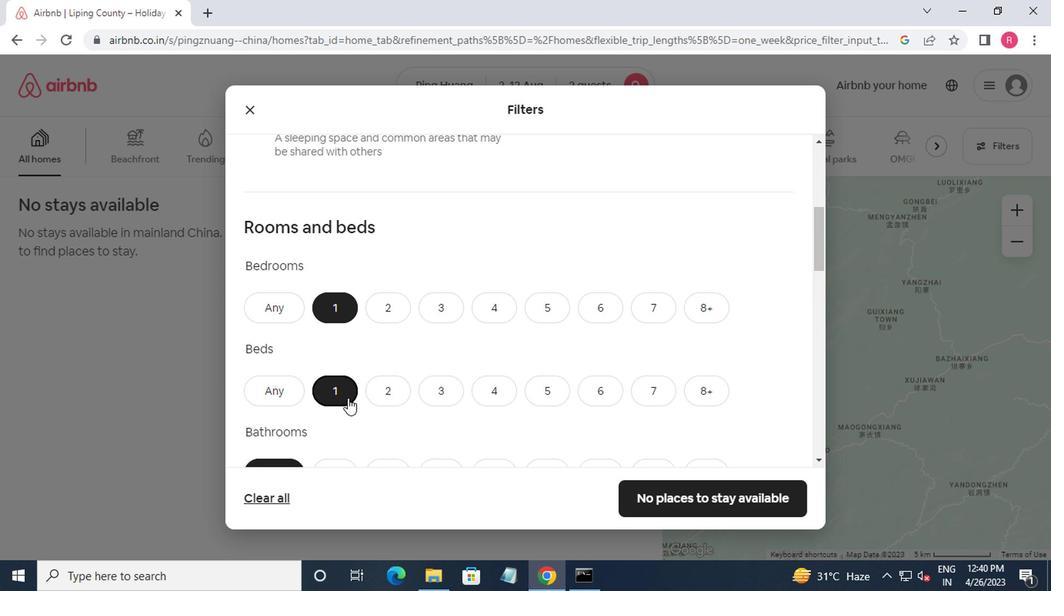 
Action: Mouse scrolled (346, 398) with delta (0, 0)
Screenshot: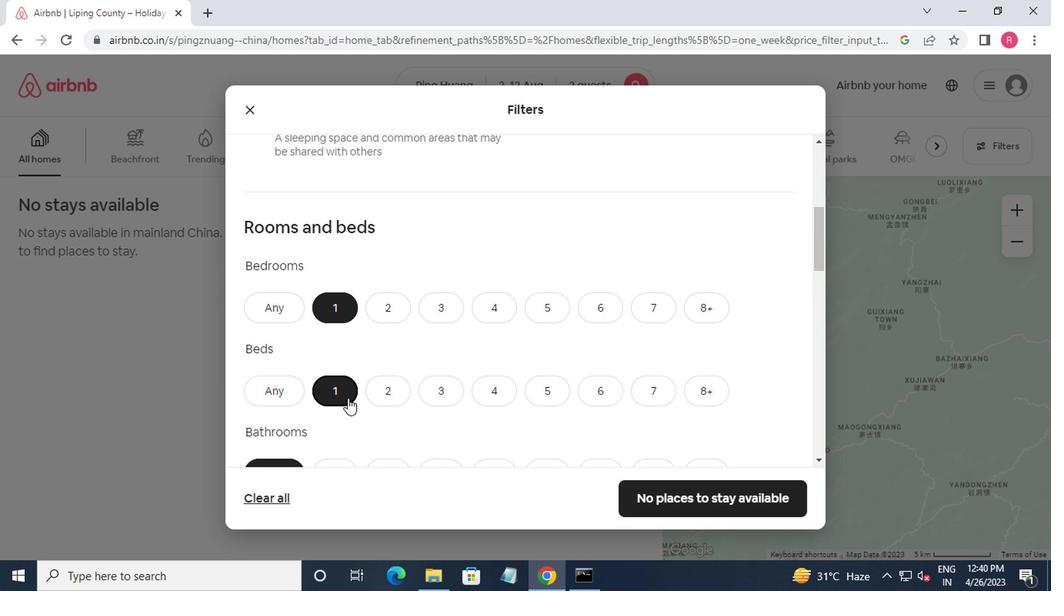 
Action: Mouse moved to (347, 400)
Screenshot: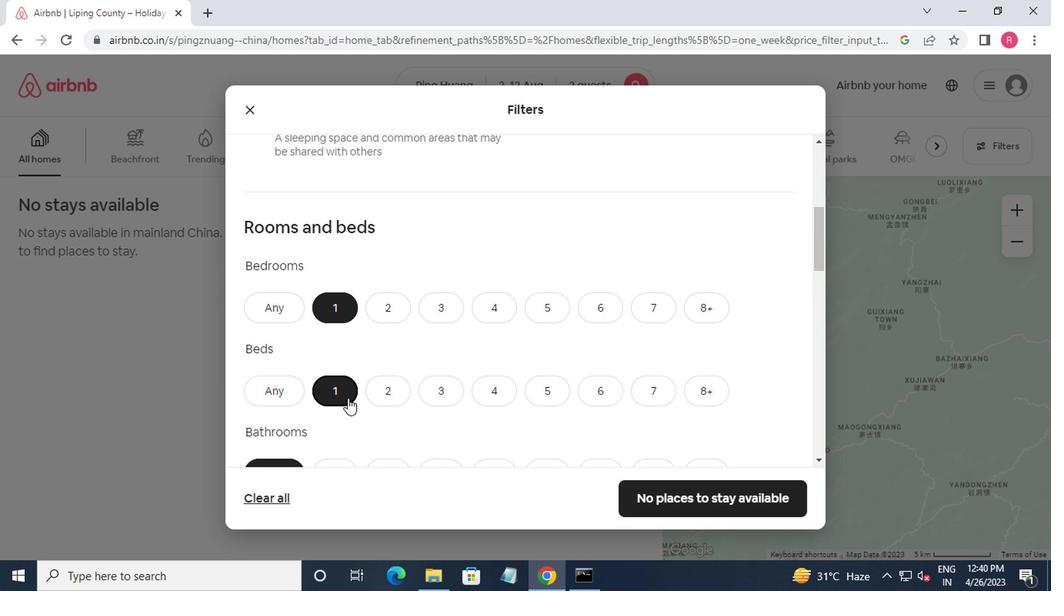 
Action: Mouse scrolled (347, 399) with delta (0, -1)
Screenshot: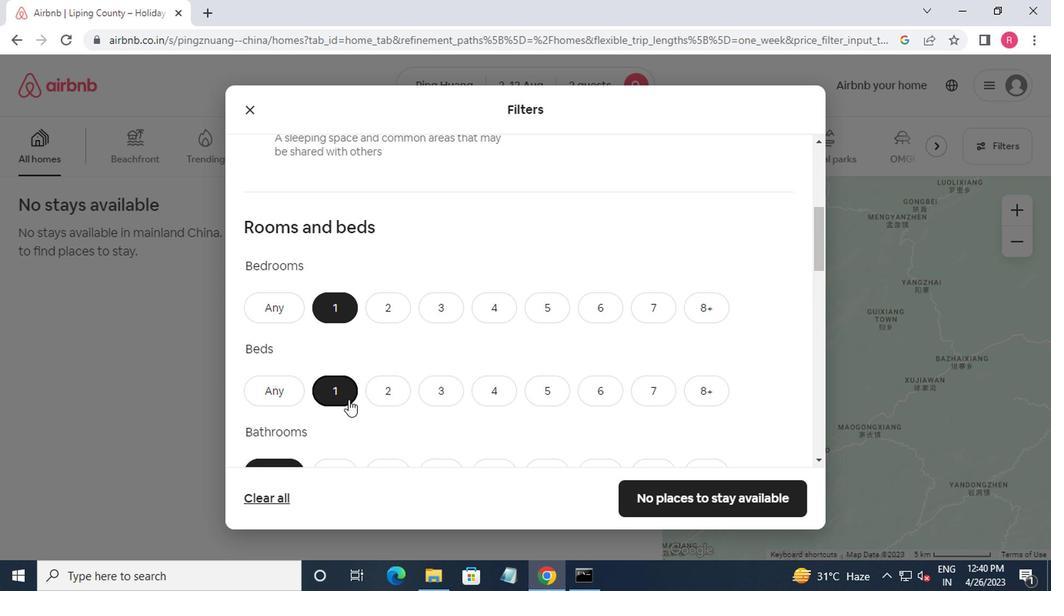 
Action: Mouse moved to (338, 321)
Screenshot: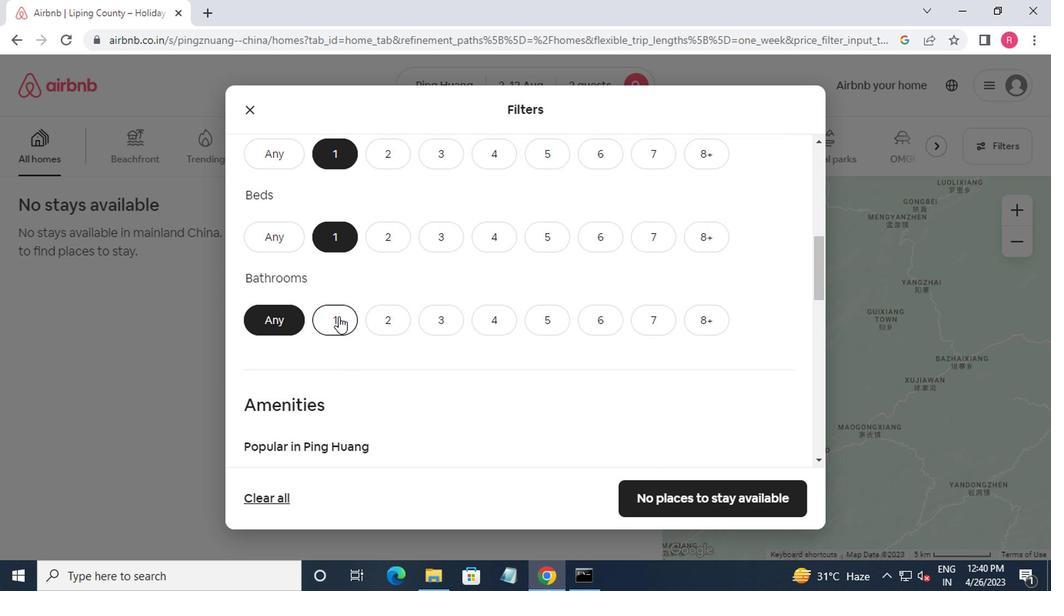 
Action: Mouse pressed left at (338, 321)
Screenshot: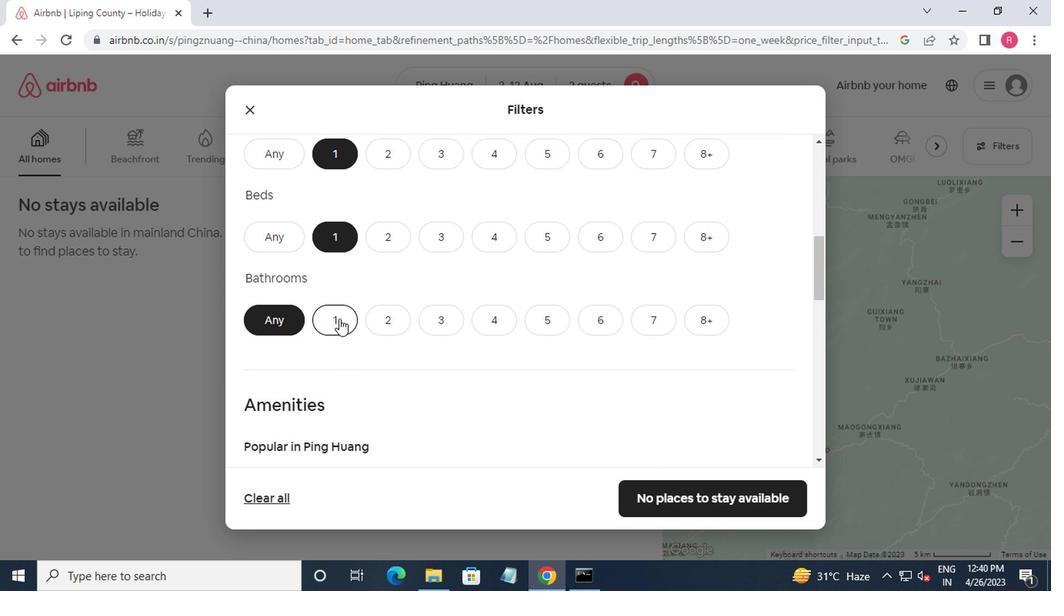 
Action: Mouse moved to (345, 327)
Screenshot: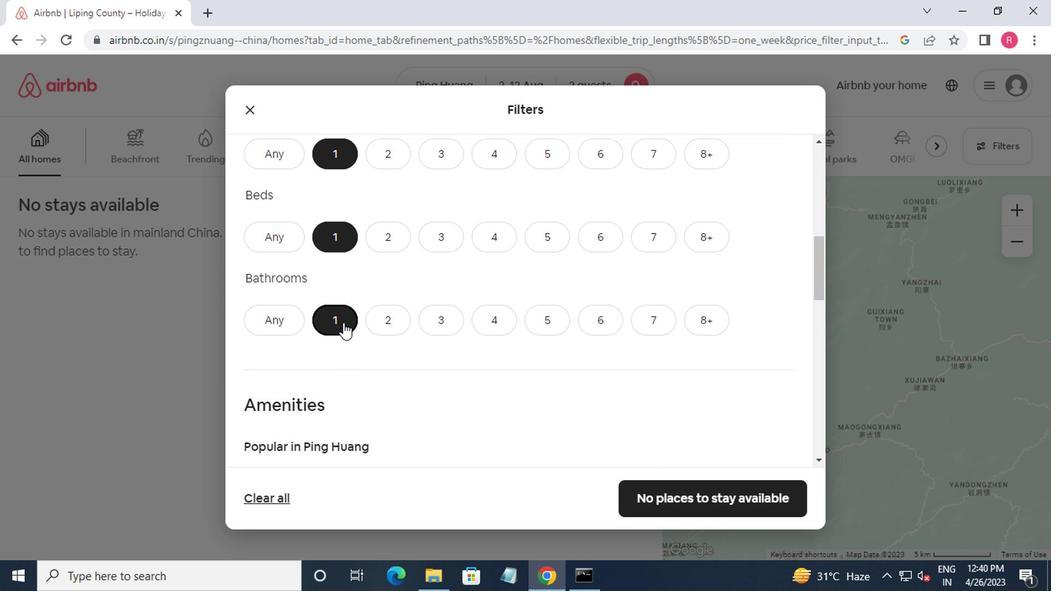 
Action: Mouse scrolled (345, 326) with delta (0, 0)
Screenshot: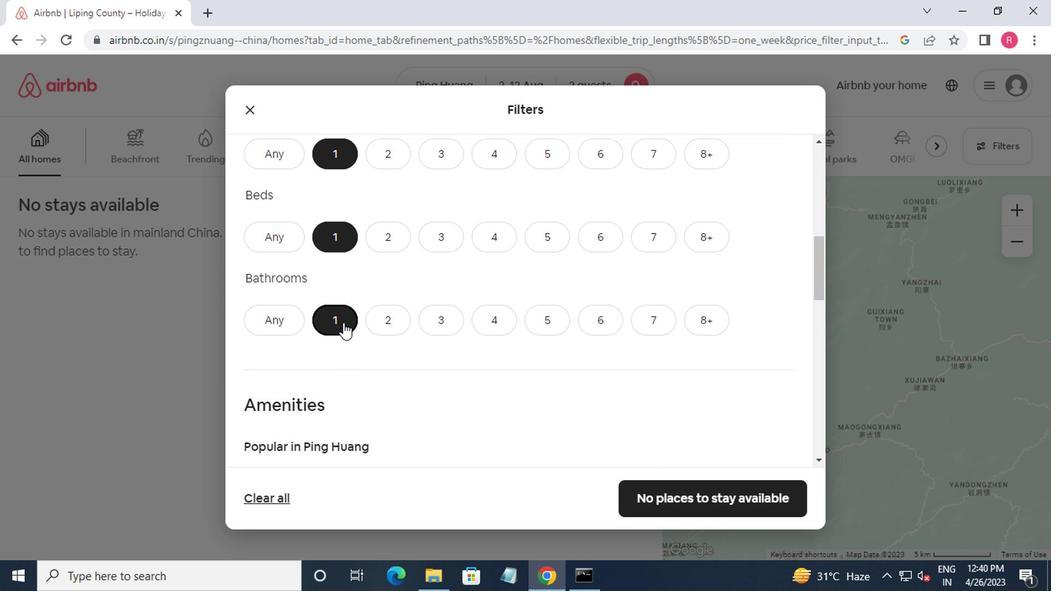 
Action: Mouse moved to (355, 334)
Screenshot: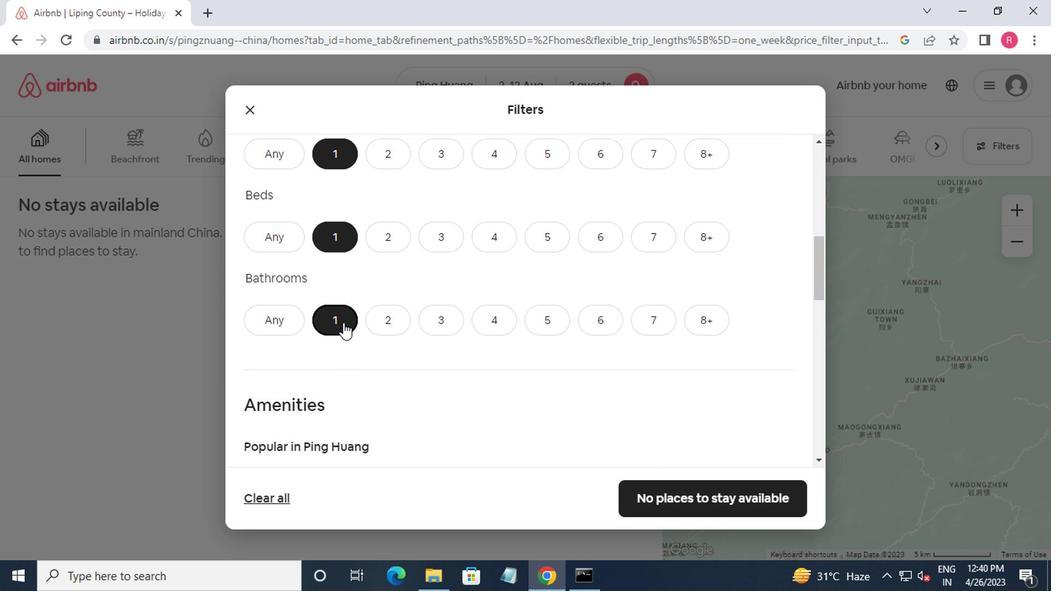 
Action: Mouse scrolled (355, 333) with delta (0, -1)
Screenshot: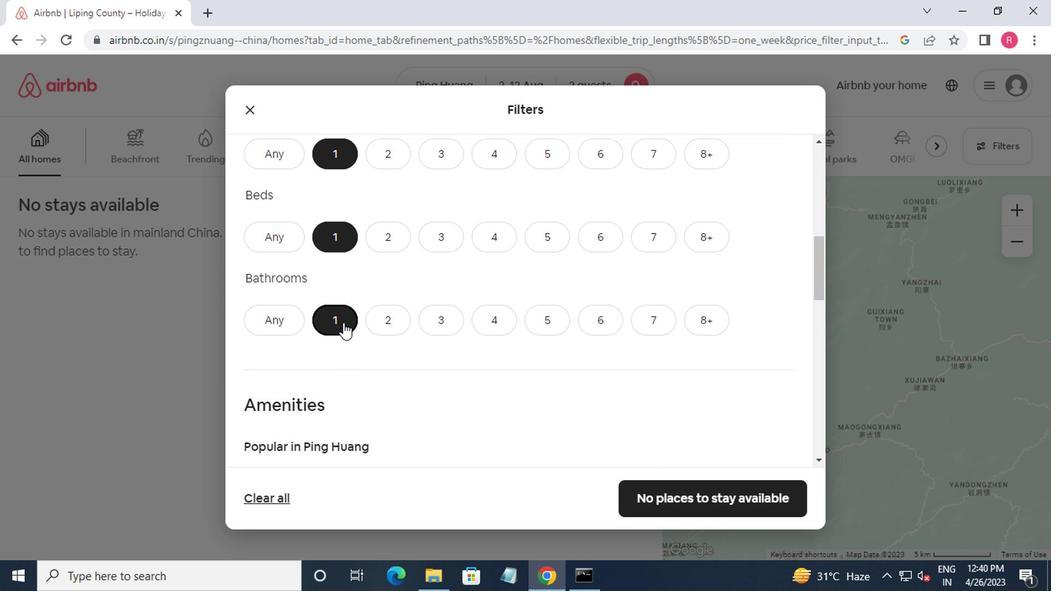 
Action: Mouse moved to (357, 335)
Screenshot: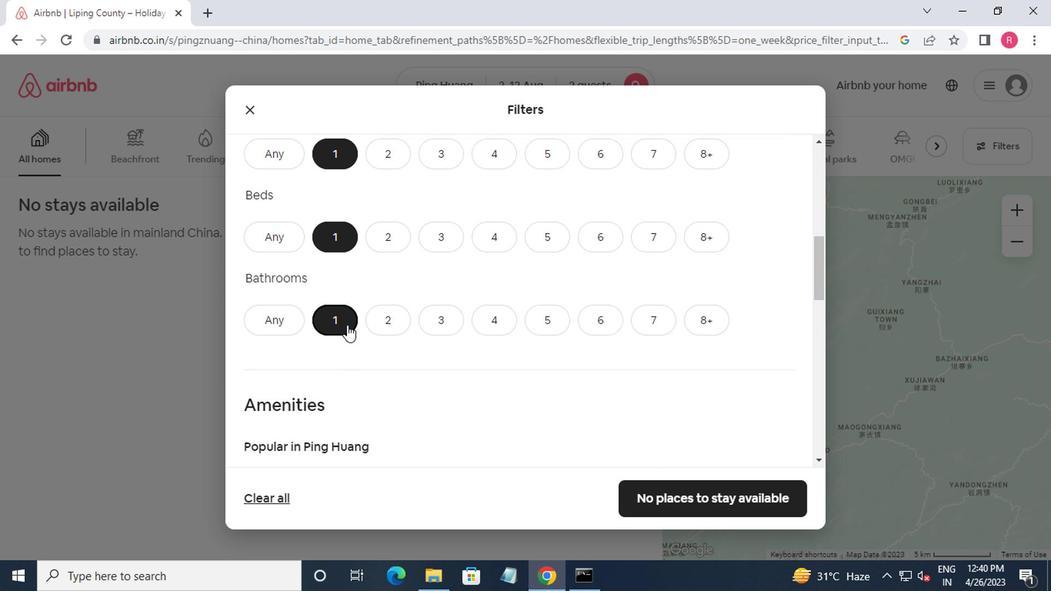 
Action: Mouse scrolled (357, 334) with delta (0, -1)
Screenshot: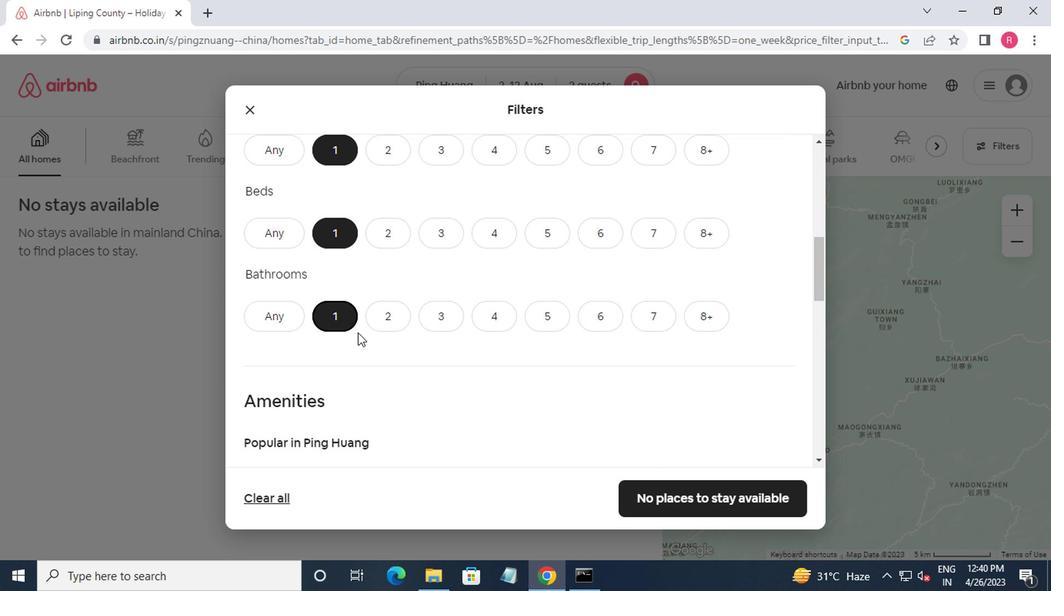 
Action: Mouse moved to (358, 336)
Screenshot: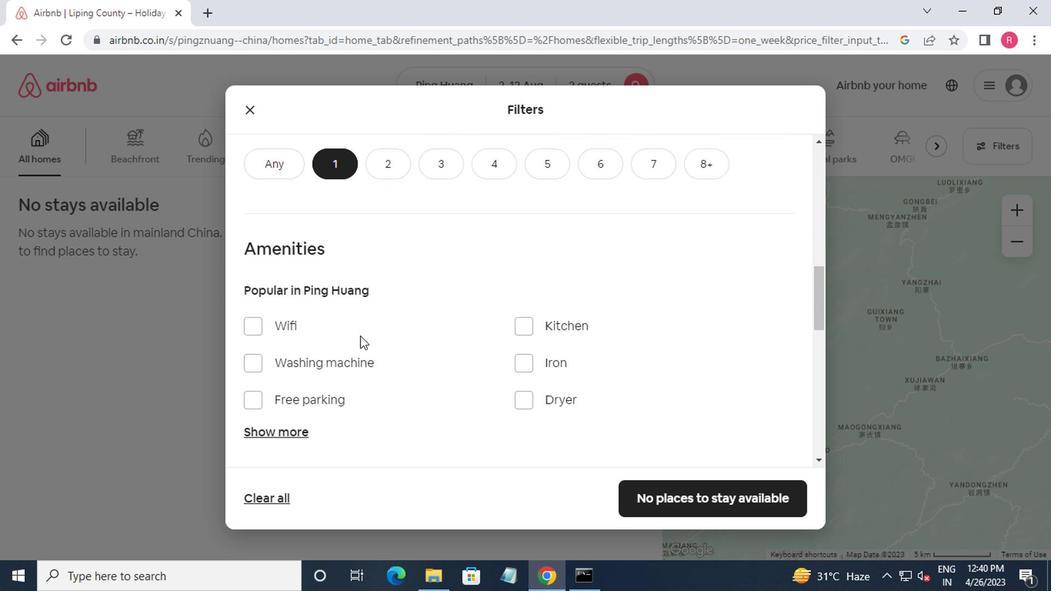 
Action: Mouse scrolled (358, 335) with delta (0, 0)
Screenshot: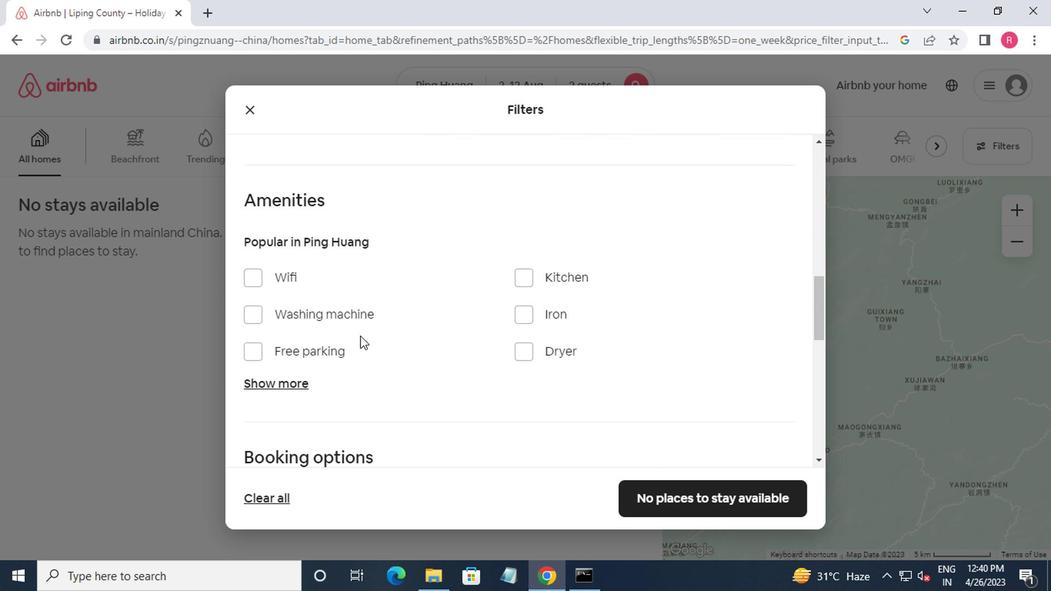 
Action: Mouse moved to (414, 342)
Screenshot: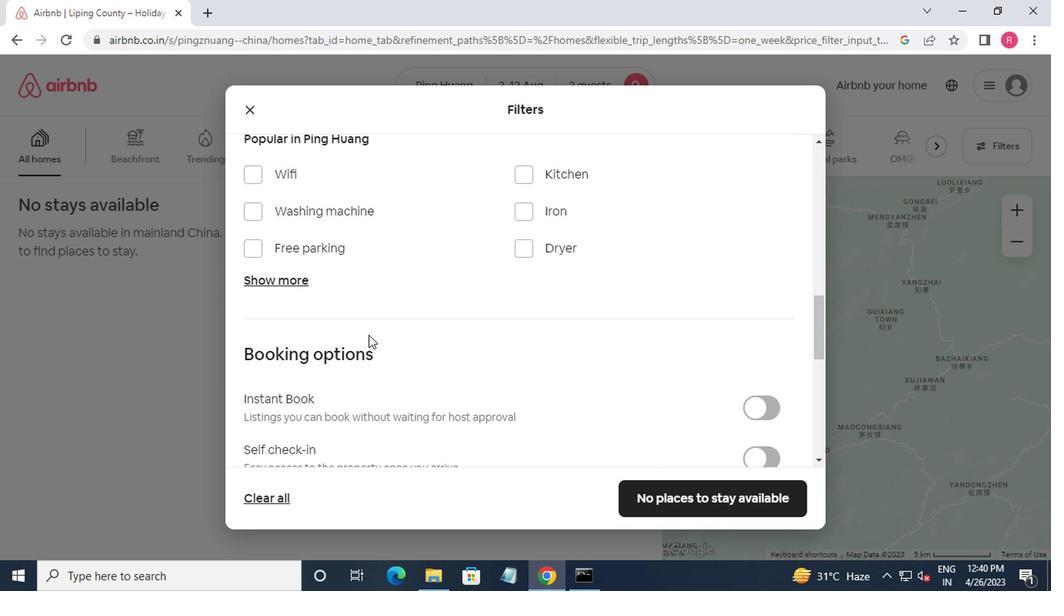 
Action: Mouse scrolled (414, 341) with delta (0, 0)
Screenshot: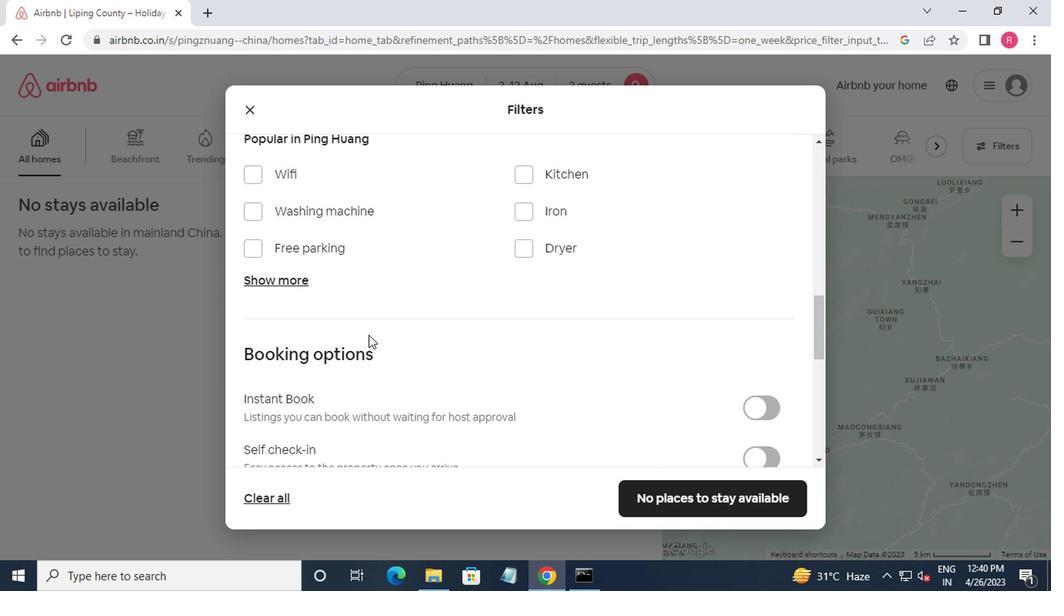 
Action: Mouse moved to (750, 381)
Screenshot: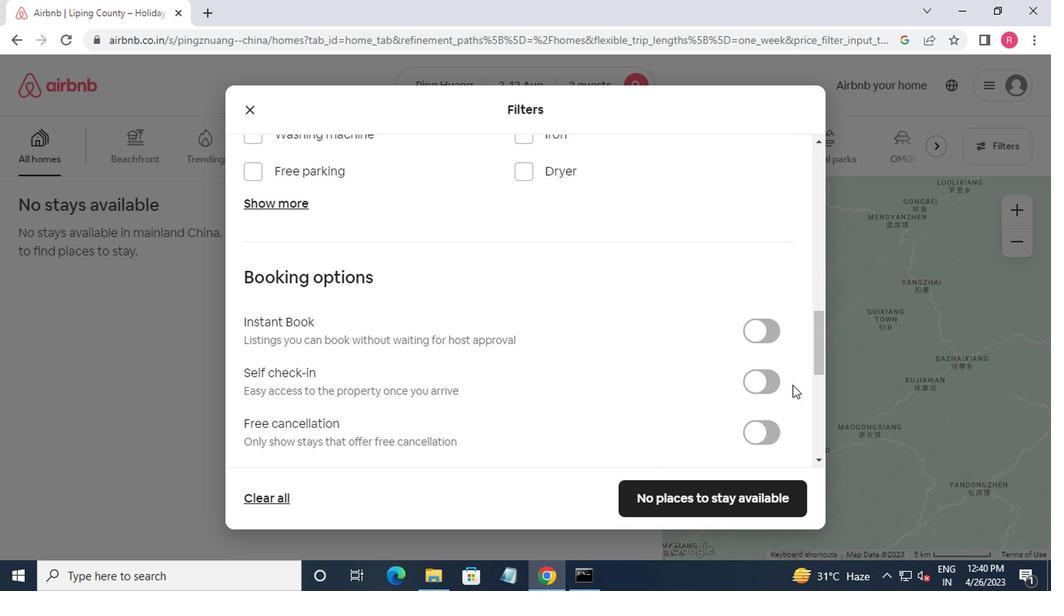 
Action: Mouse pressed left at (750, 381)
Screenshot: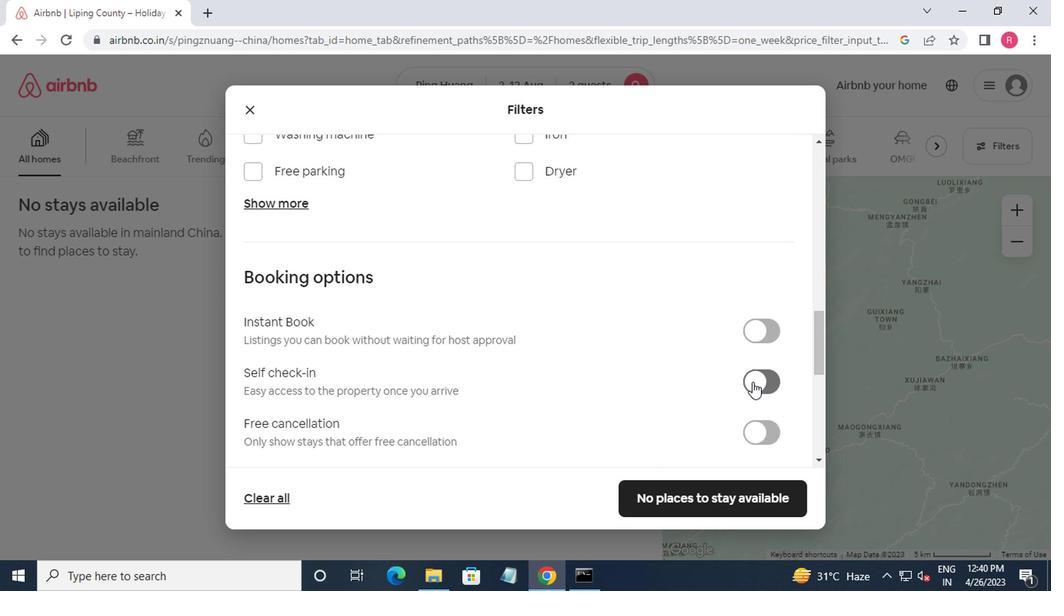 
Action: Mouse moved to (745, 380)
Screenshot: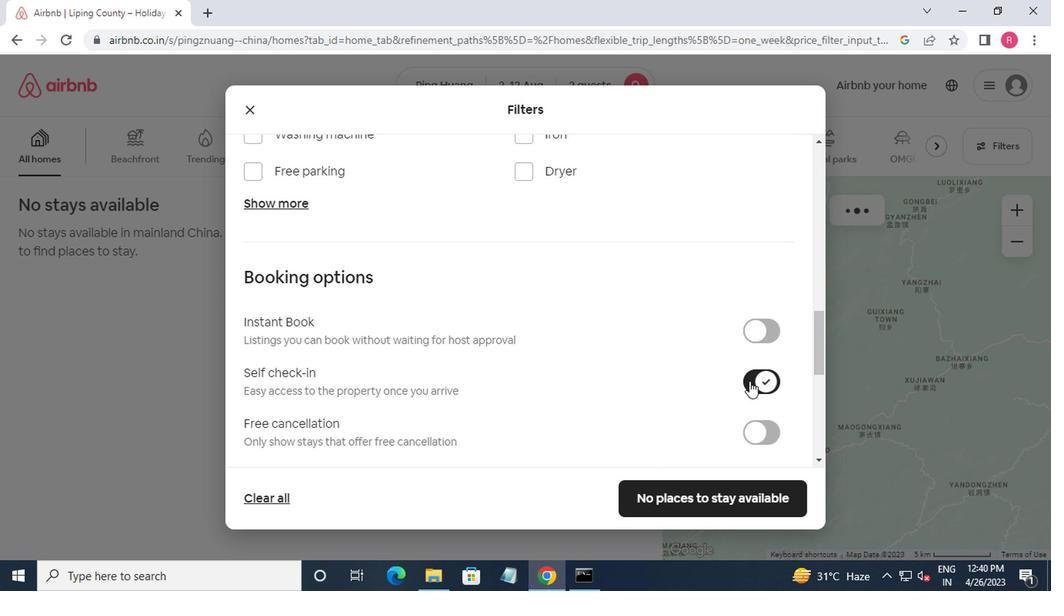 
Action: Mouse scrolled (745, 379) with delta (0, -1)
Screenshot: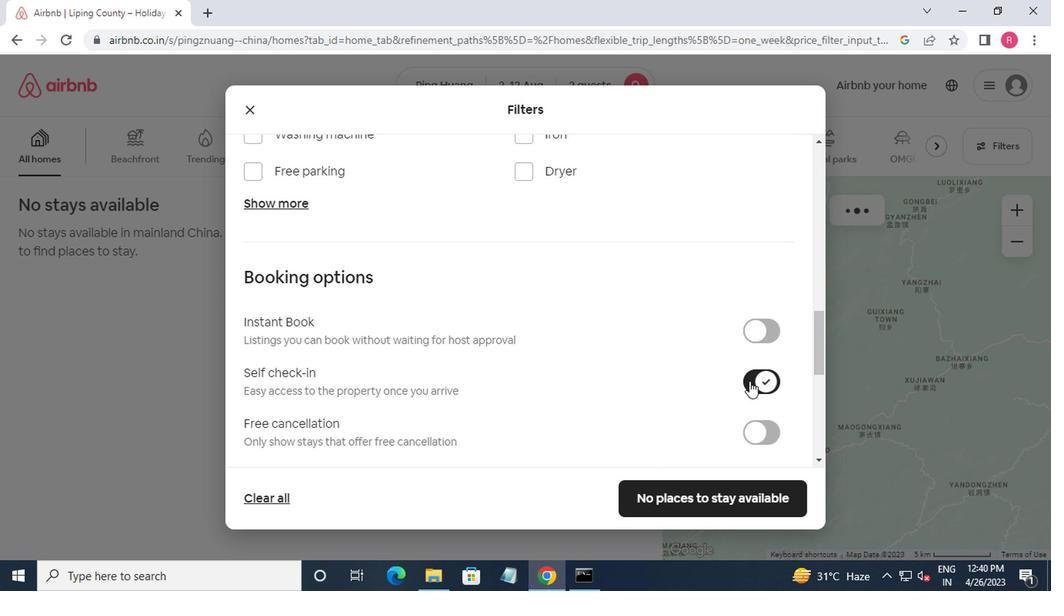 
Action: Mouse moved to (744, 380)
Screenshot: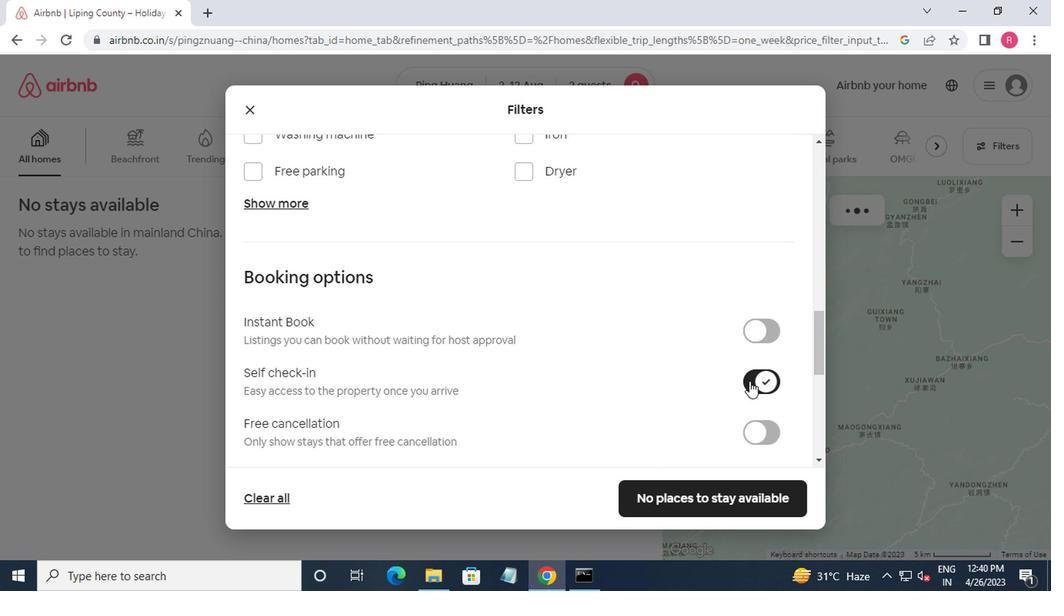 
Action: Mouse scrolled (744, 379) with delta (0, -1)
Screenshot: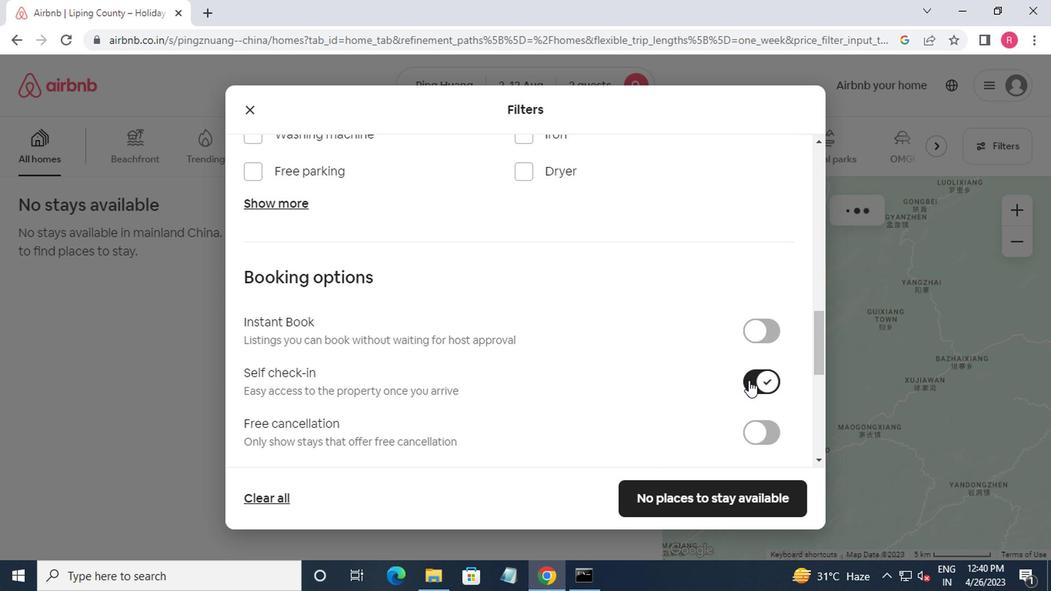 
Action: Mouse moved to (744, 380)
Screenshot: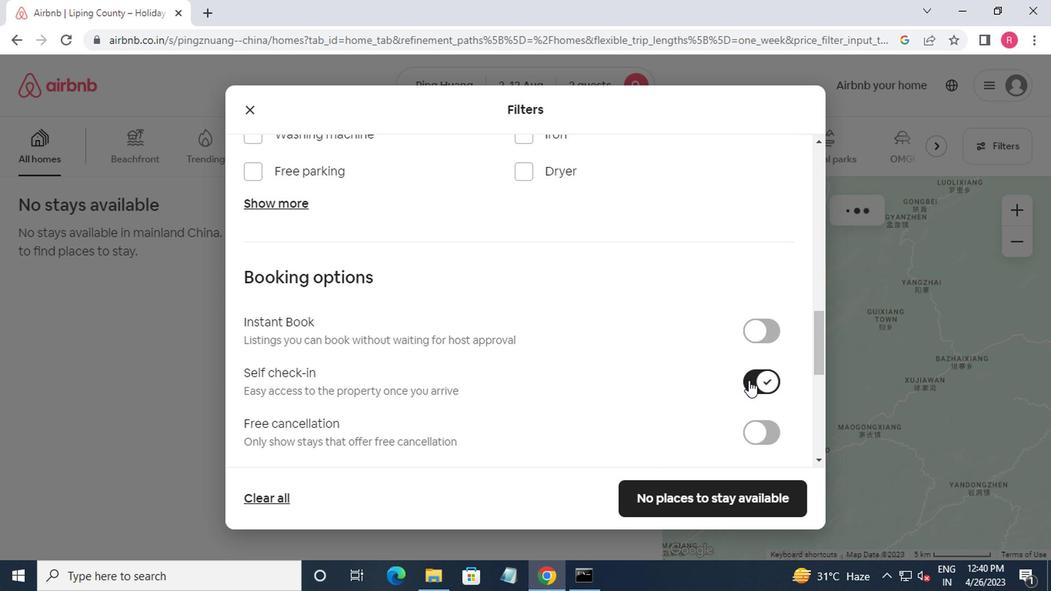 
Action: Mouse scrolled (744, 380) with delta (0, 0)
Screenshot: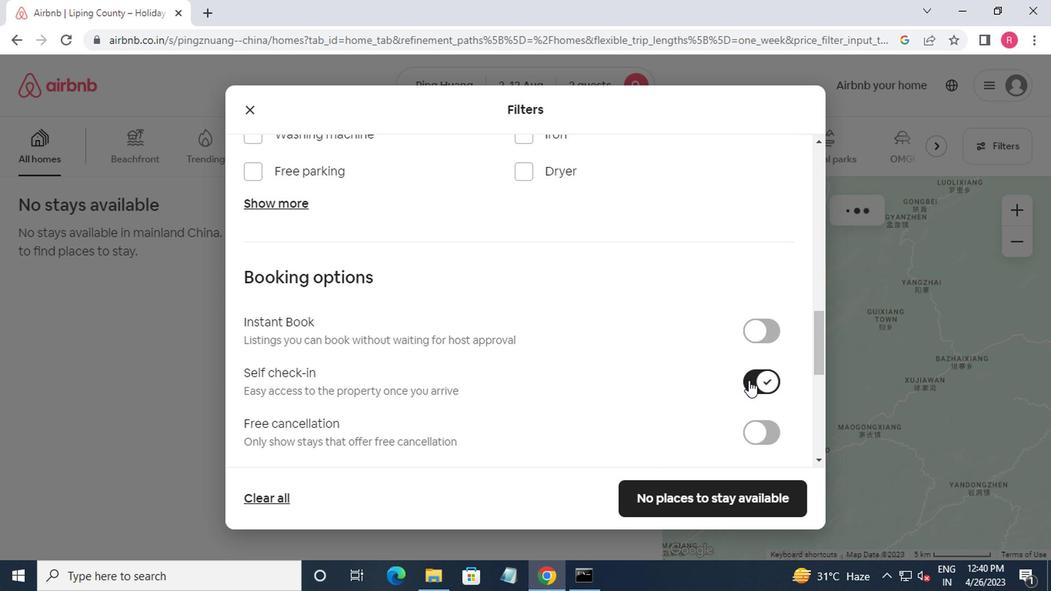 
Action: Mouse moved to (744, 380)
Screenshot: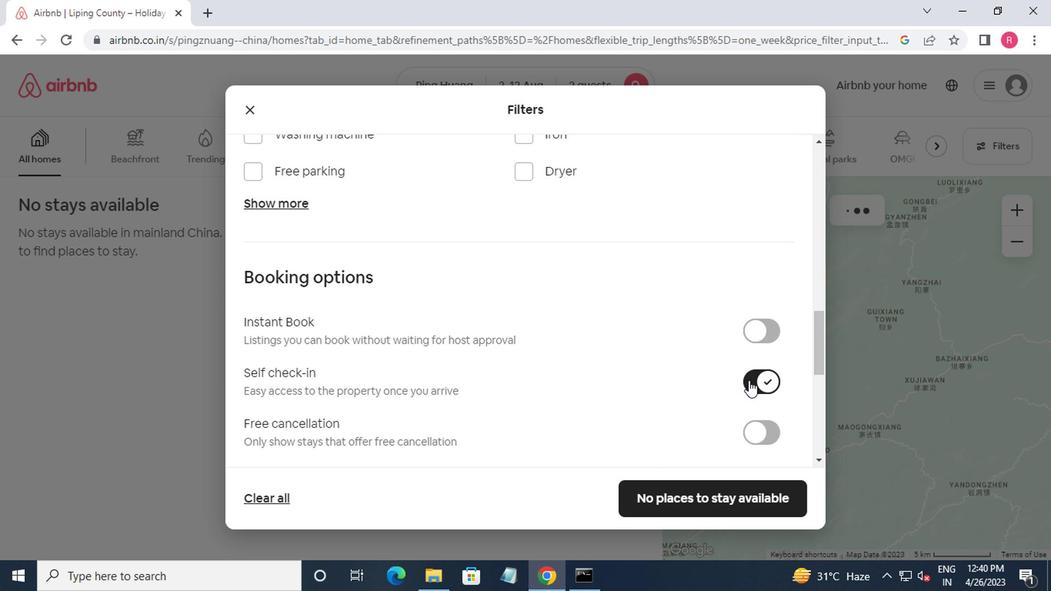 
Action: Mouse scrolled (744, 380) with delta (0, 0)
Screenshot: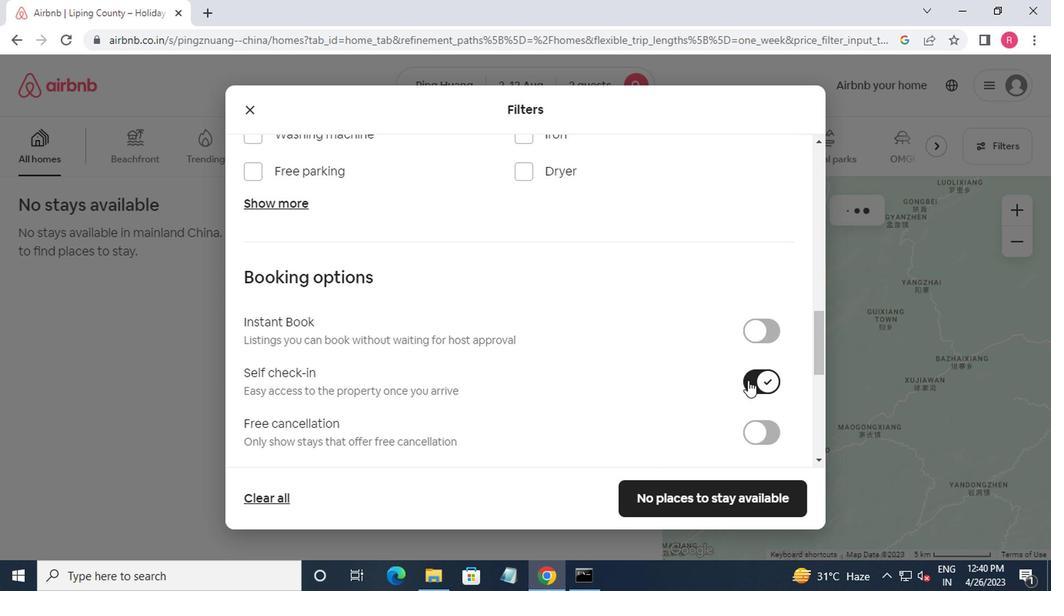 
Action: Mouse moved to (727, 376)
Screenshot: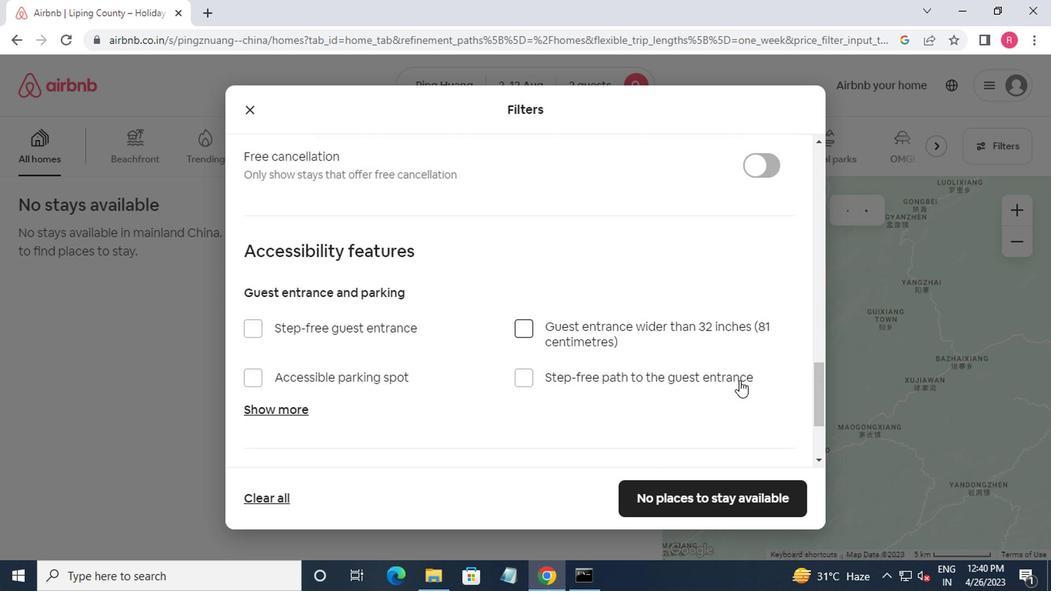 
Action: Mouse scrolled (727, 375) with delta (0, -1)
Screenshot: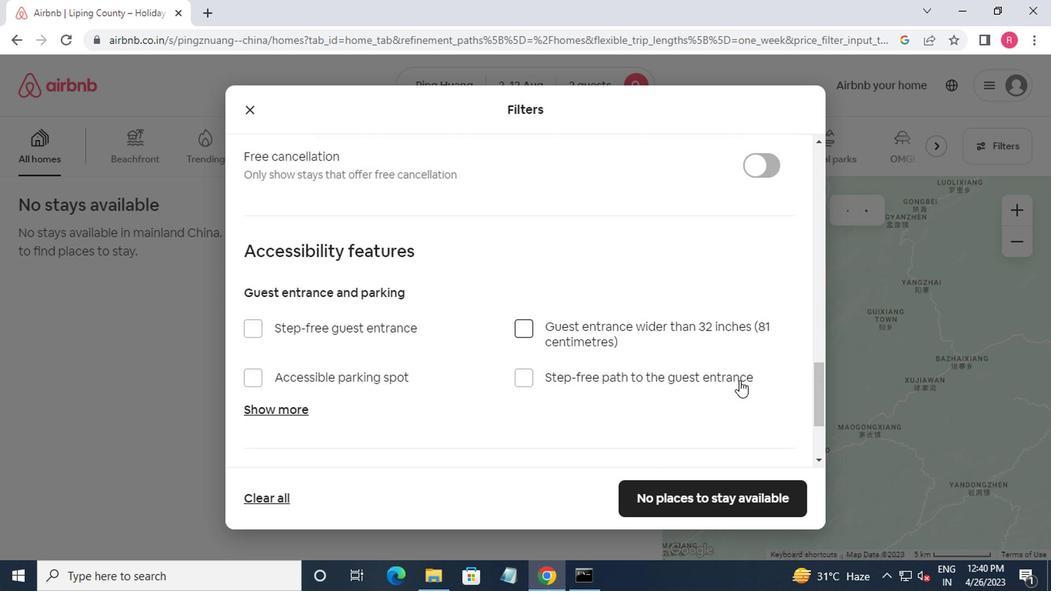 
Action: Mouse moved to (726, 376)
Screenshot: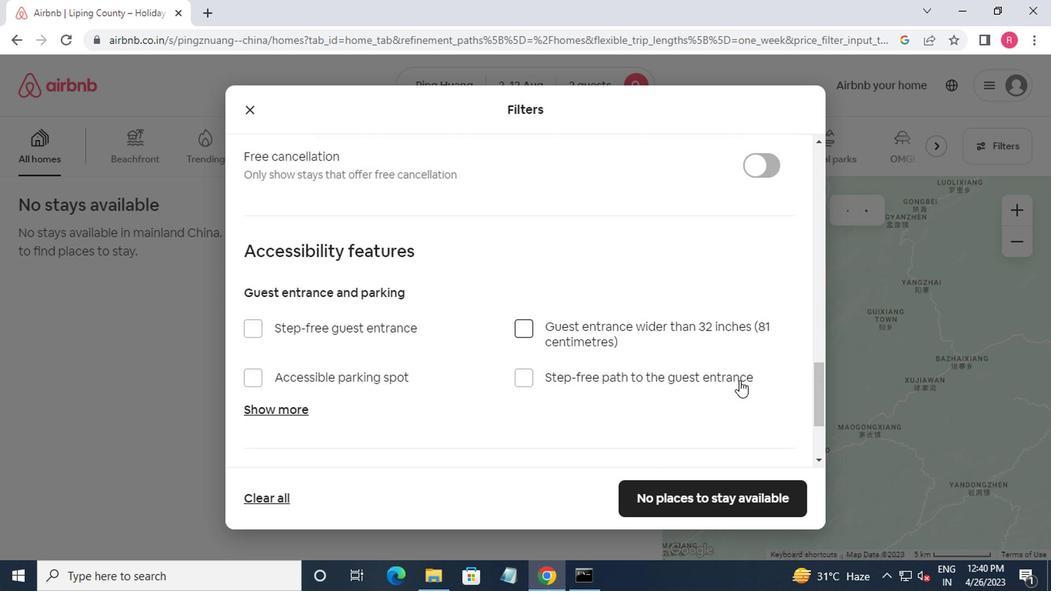 
Action: Mouse scrolled (726, 375) with delta (0, -1)
Screenshot: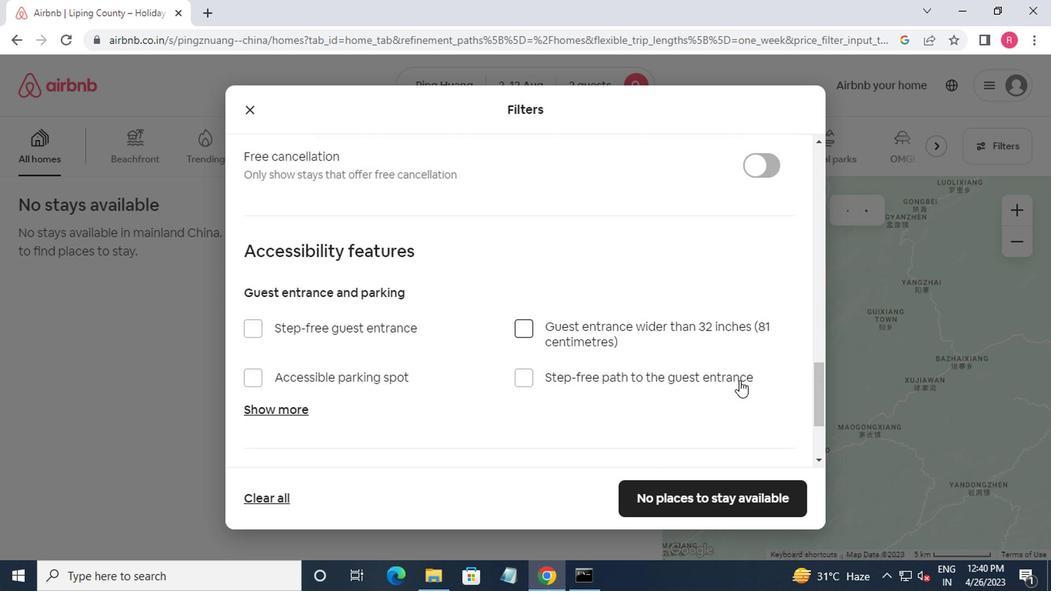 
Action: Mouse moved to (723, 378)
Screenshot: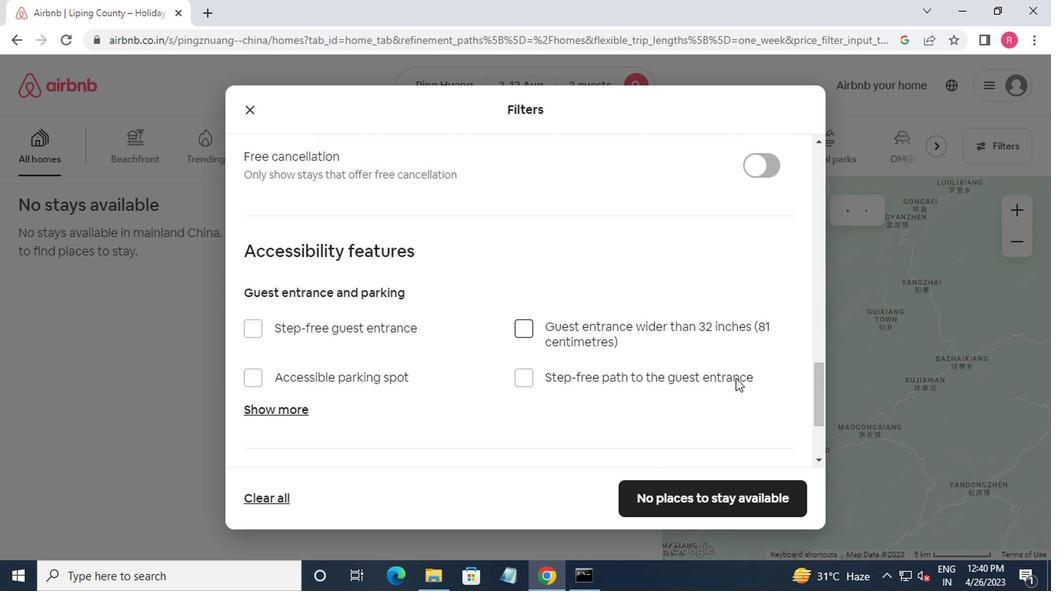 
Action: Mouse scrolled (723, 377) with delta (0, -1)
Screenshot: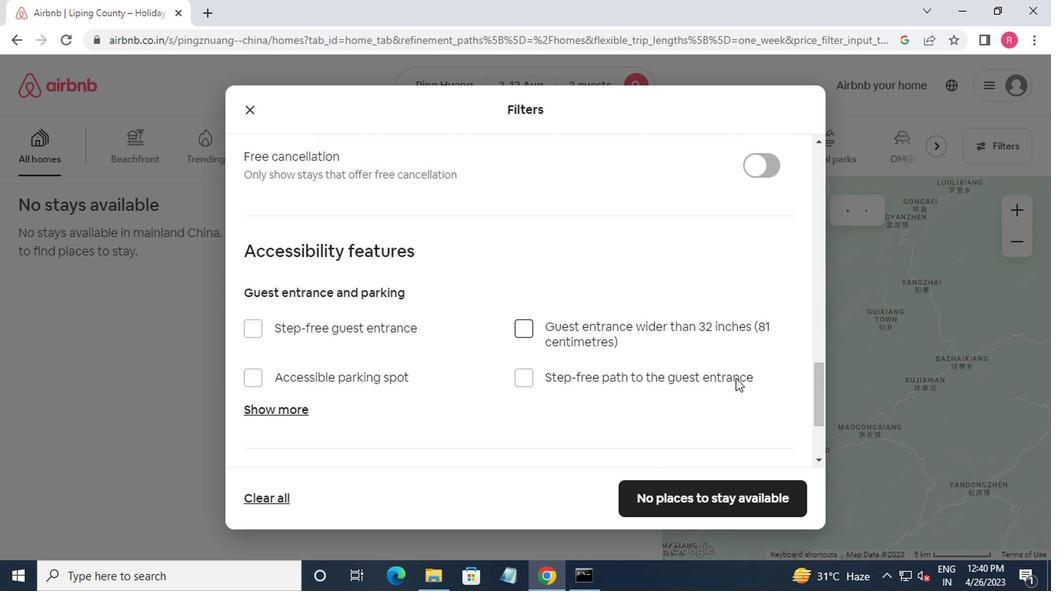 
Action: Mouse moved to (722, 381)
Screenshot: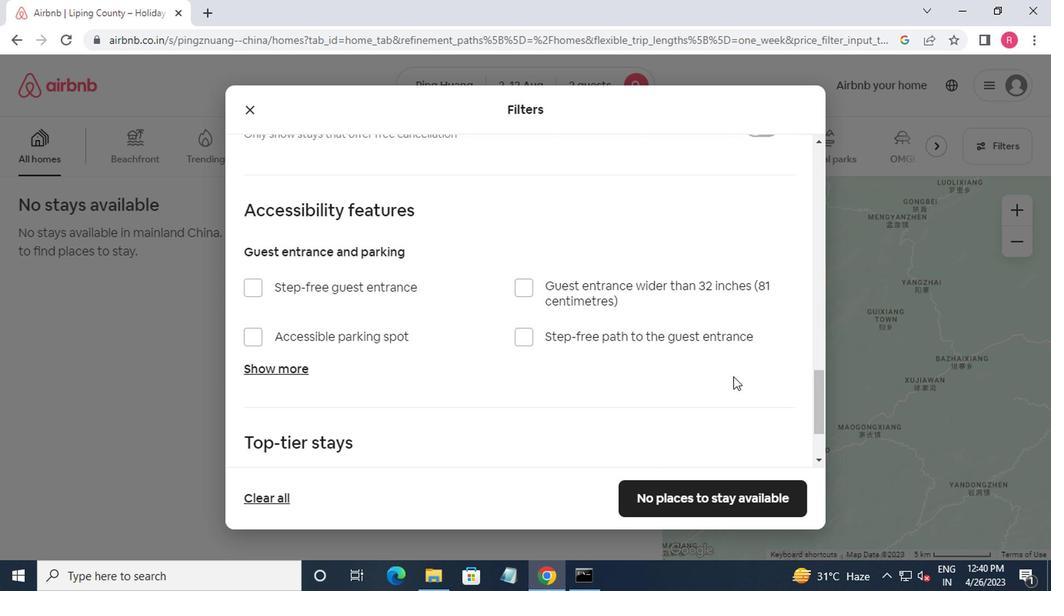 
Action: Mouse scrolled (722, 380) with delta (0, 0)
Screenshot: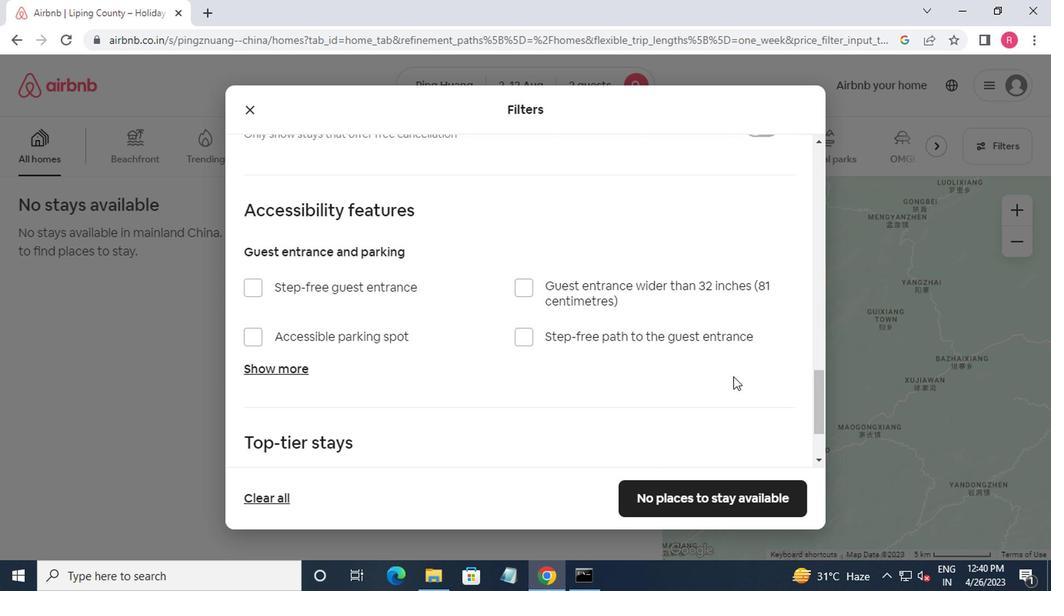 
Action: Mouse moved to (720, 488)
Screenshot: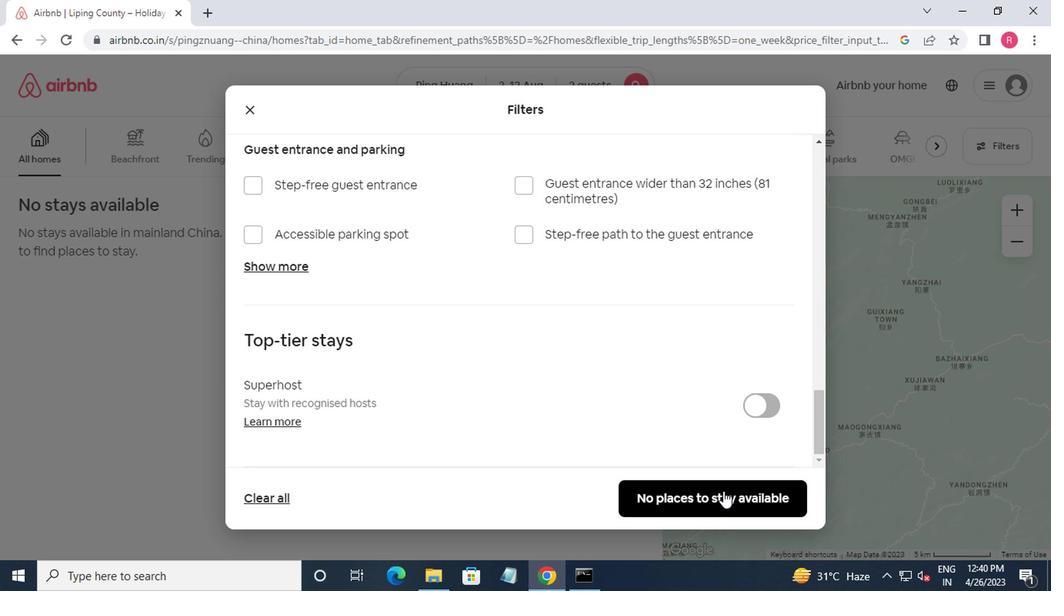 
Action: Mouse pressed left at (720, 488)
Screenshot: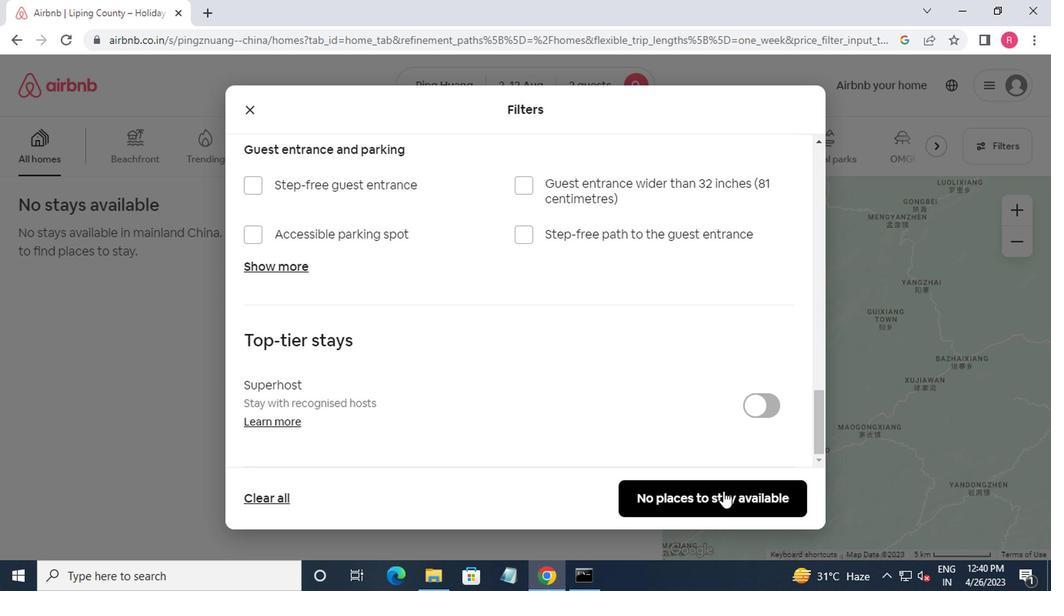 
Action: Mouse moved to (720, 478)
Screenshot: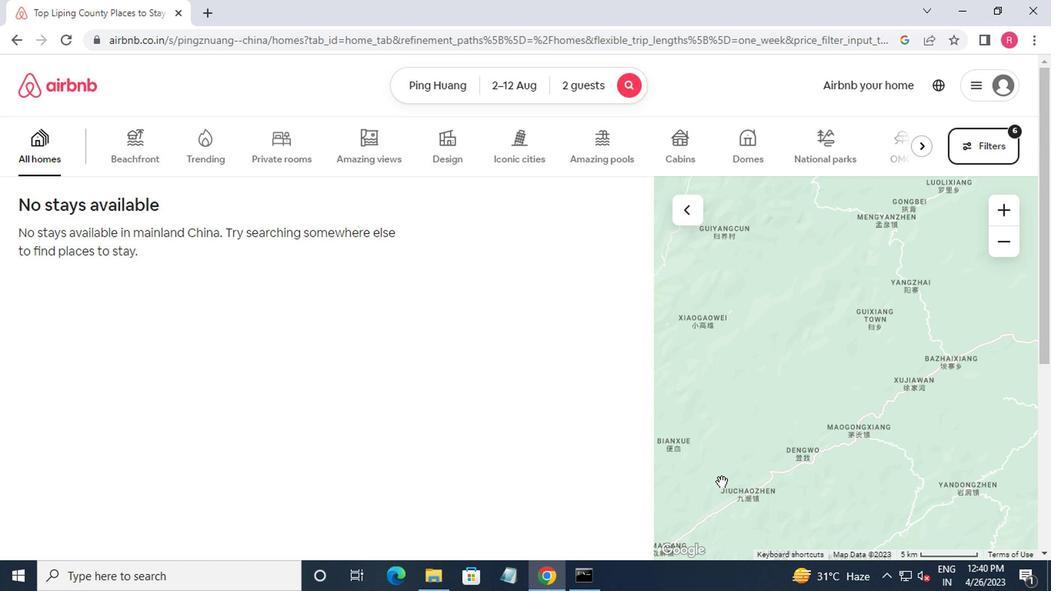 
